 Task: Select Convenience. Add to cart, from FastMarket for 4213 Cooks Mine Road, Ruidoso, New Mexico 88345, Cell Number 505-671-5177, following items : Lays Sour Cream and Onion Regular_x000D_
 - 2, Doritos Spicy Nacho_x000D_
 - 3, PayDay King Size_x000D_
 - 1, Oreo Mini_x000D_
 - 1, Grandmas Chunky Chocolate Chip Cookie_x000D_
 - 1
Action: Mouse moved to (231, 103)
Screenshot: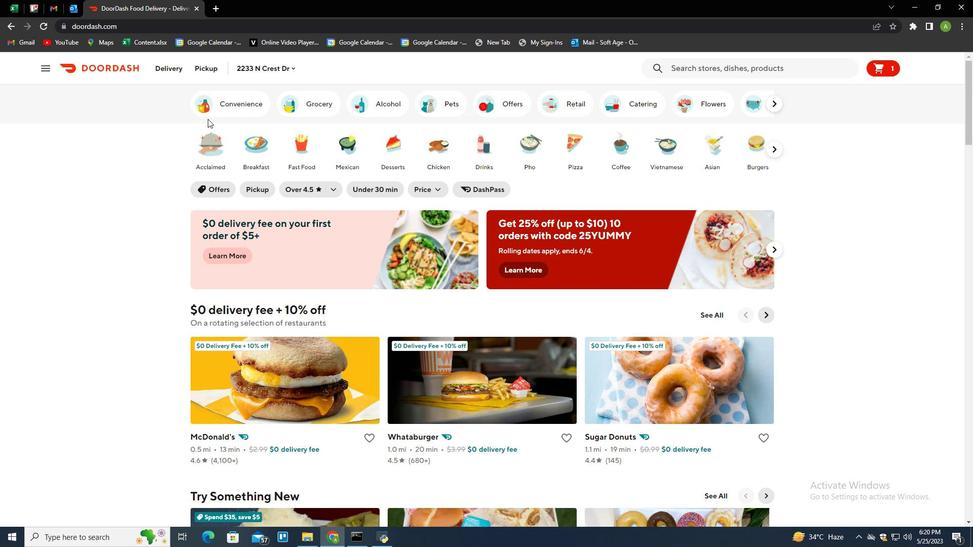 
Action: Mouse pressed left at (231, 103)
Screenshot: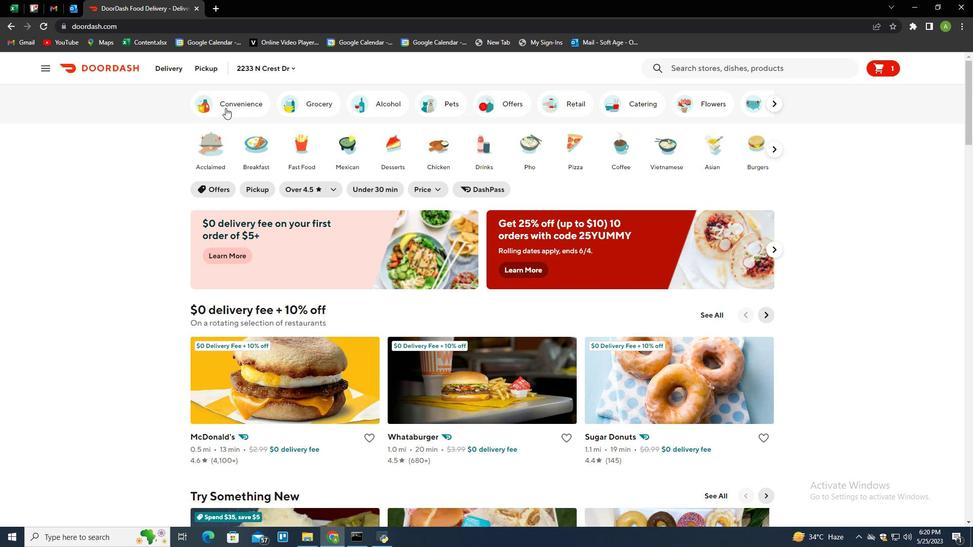 
Action: Mouse moved to (634, 454)
Screenshot: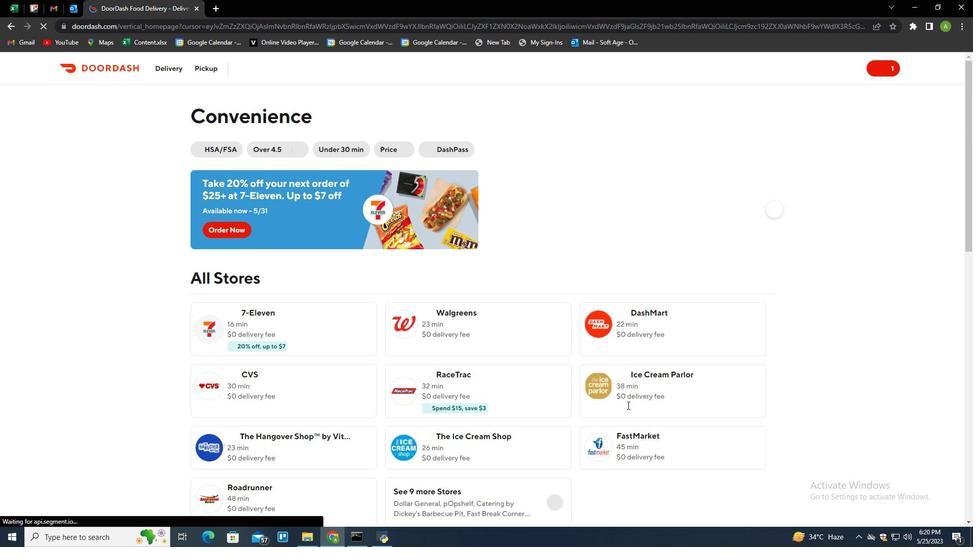 
Action: Mouse pressed left at (634, 454)
Screenshot: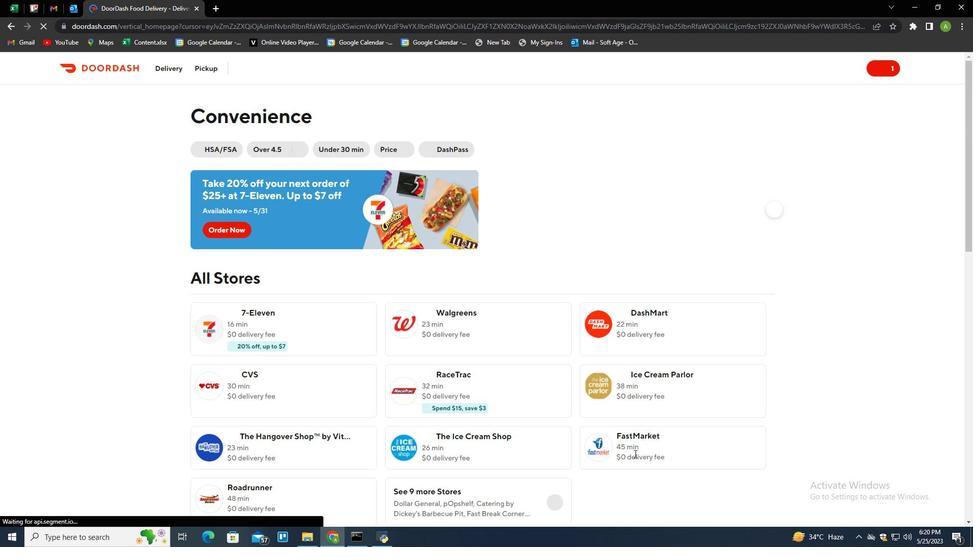 
Action: Mouse moved to (213, 61)
Screenshot: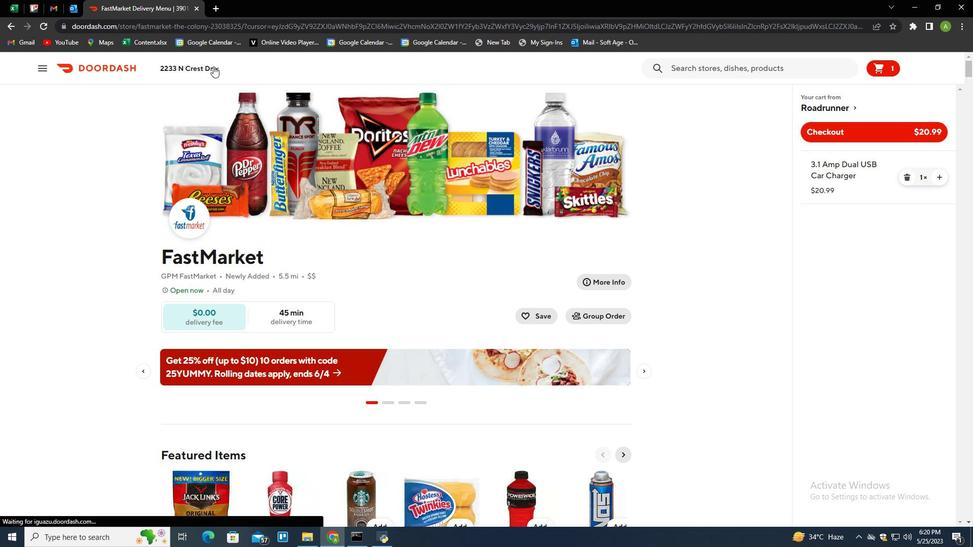 
Action: Mouse pressed left at (213, 61)
Screenshot: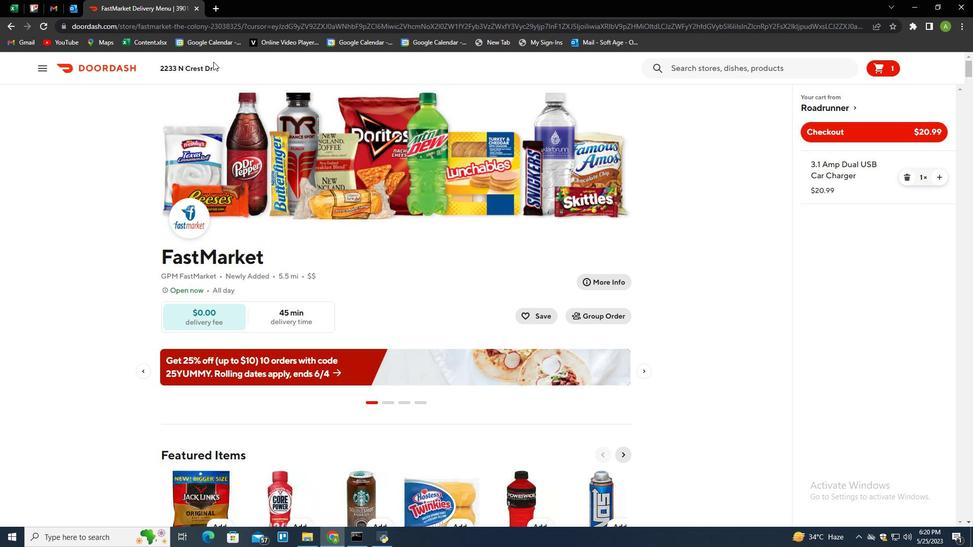 
Action: Mouse moved to (904, 173)
Screenshot: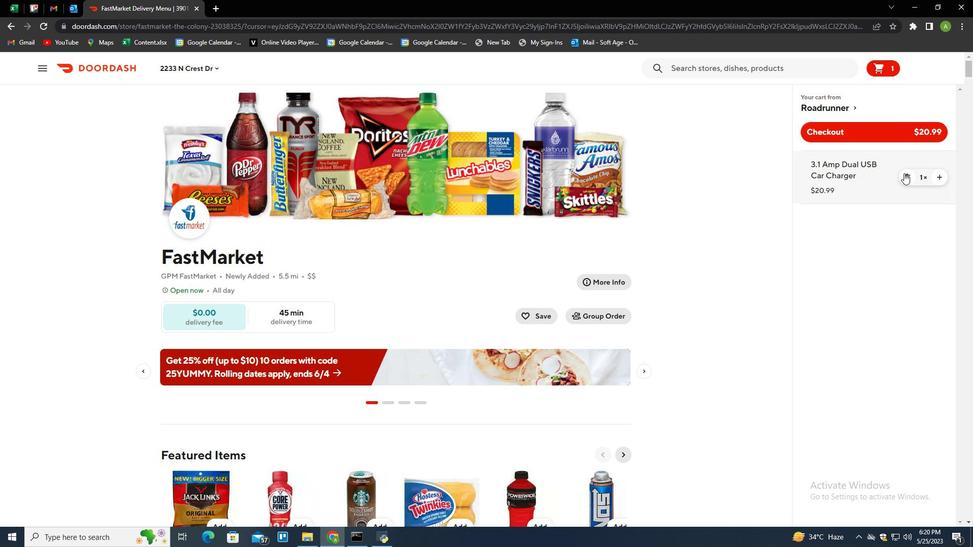 
Action: Mouse pressed left at (904, 173)
Screenshot: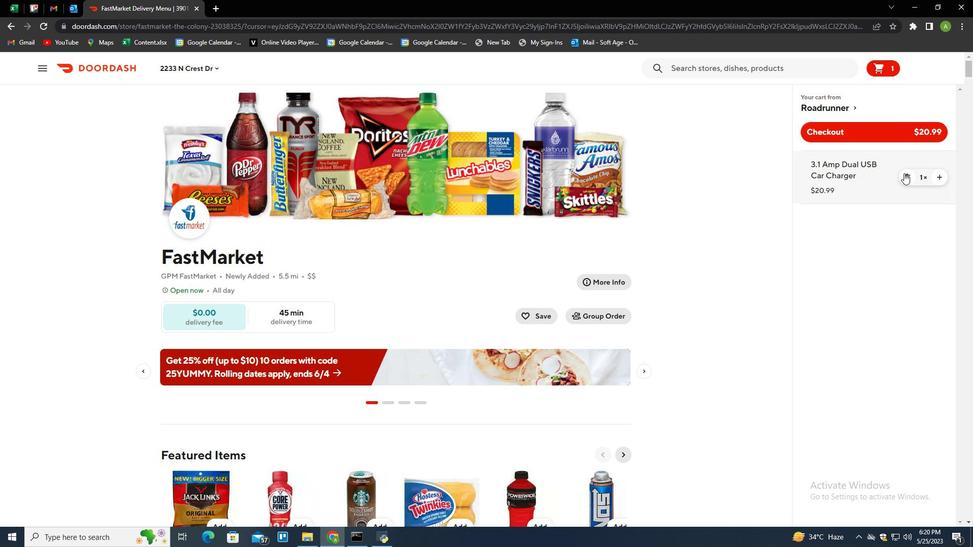 
Action: Mouse moved to (213, 67)
Screenshot: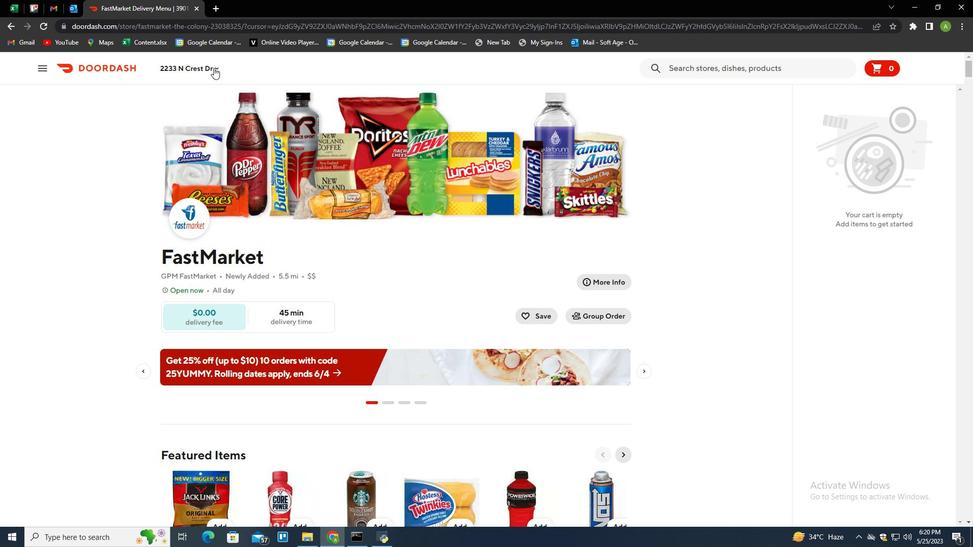 
Action: Mouse pressed left at (213, 67)
Screenshot: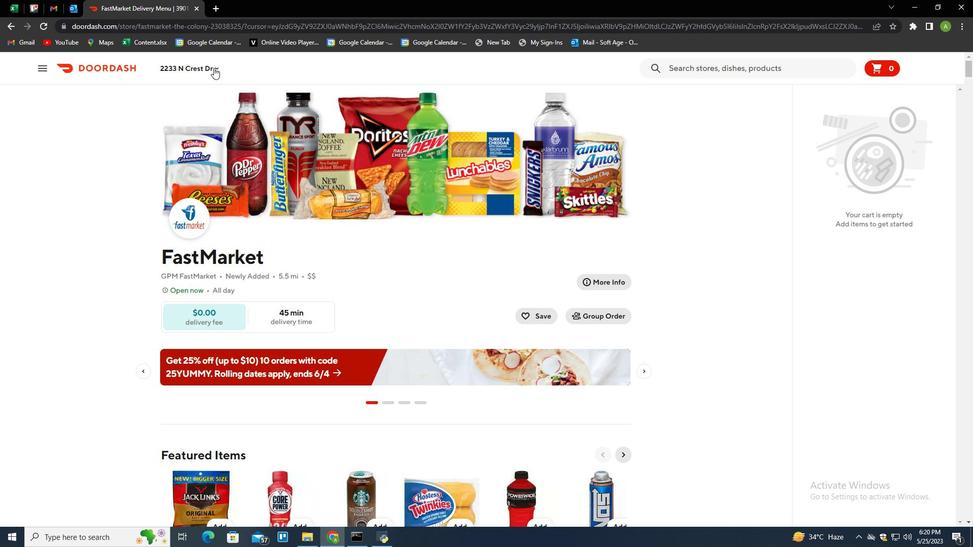 
Action: Mouse moved to (196, 112)
Screenshot: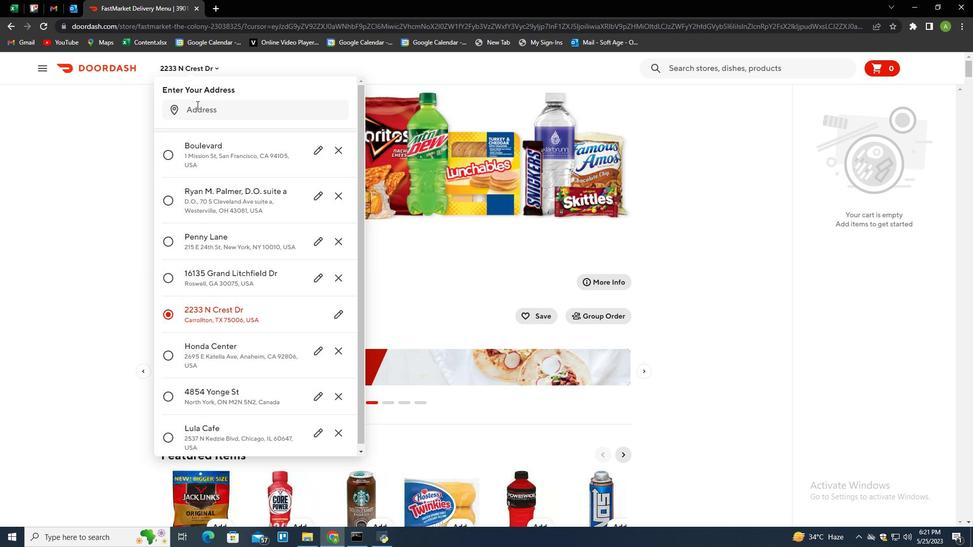 
Action: Mouse pressed left at (196, 112)
Screenshot: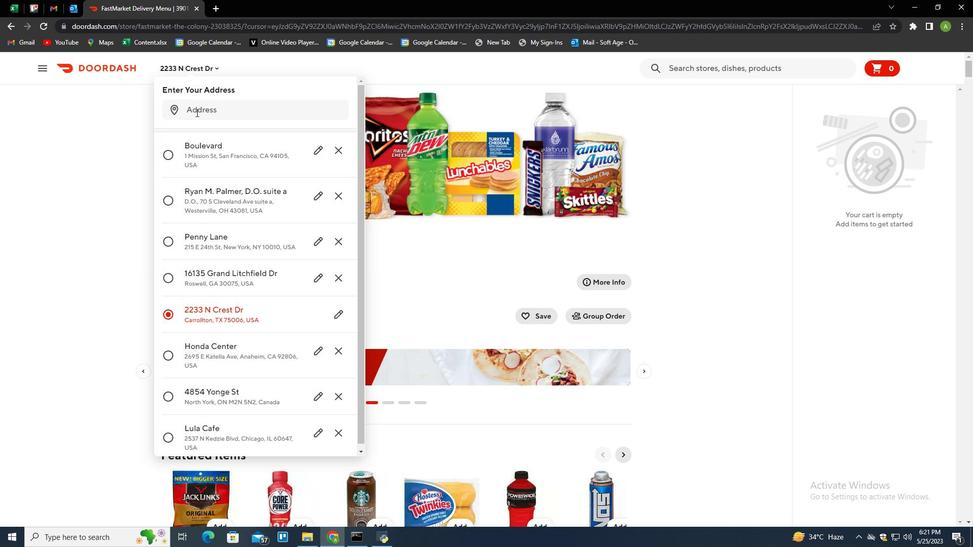 
Action: Key pressed 4213<Key.space>cooks<Key.space>mine<Key.space>road,<Key.space>ruidoso,<Key.space>new<Key.space>mexico<Key.space>88344<Key.backspace>5<Key.enter>
Screenshot: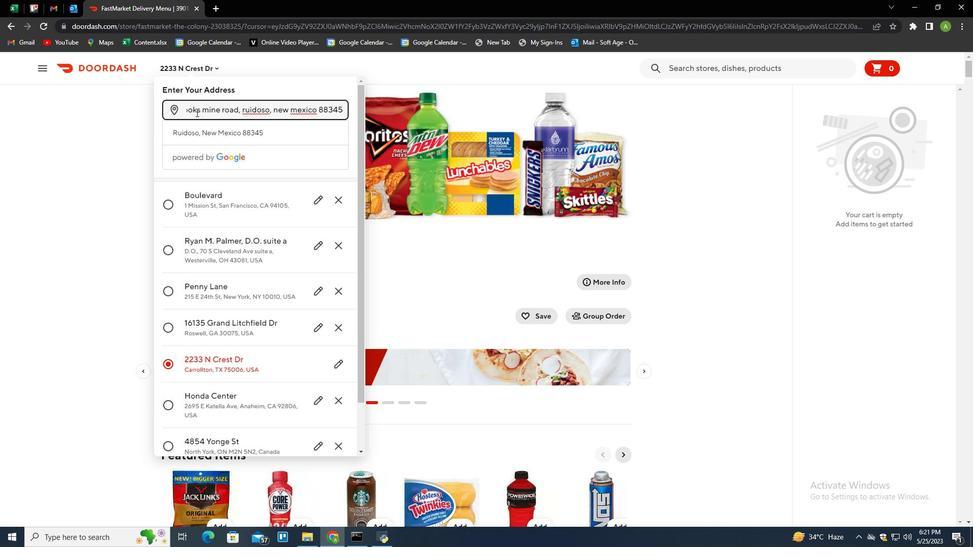 
Action: Mouse moved to (289, 391)
Screenshot: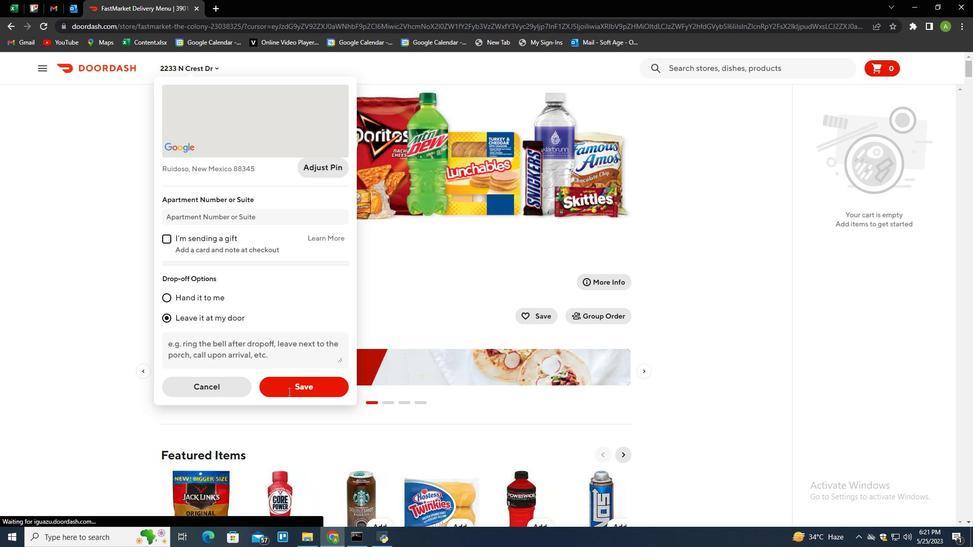 
Action: Mouse pressed left at (289, 391)
Screenshot: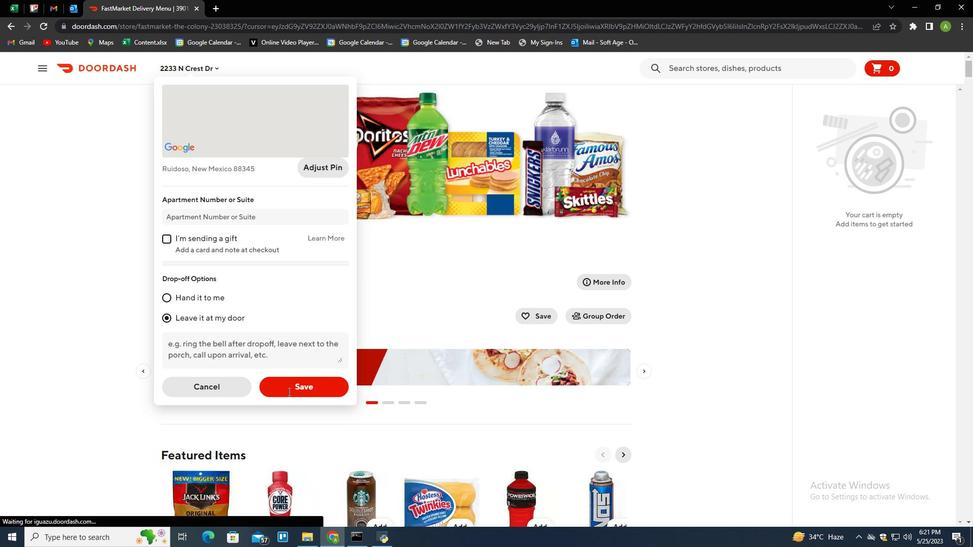 
Action: Mouse moved to (358, 212)
Screenshot: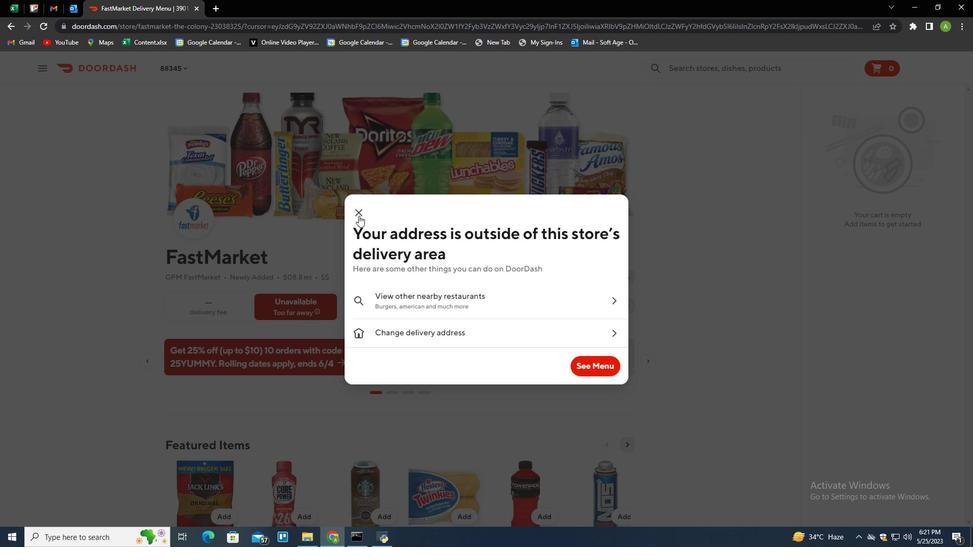 
Action: Mouse pressed left at (358, 212)
Screenshot: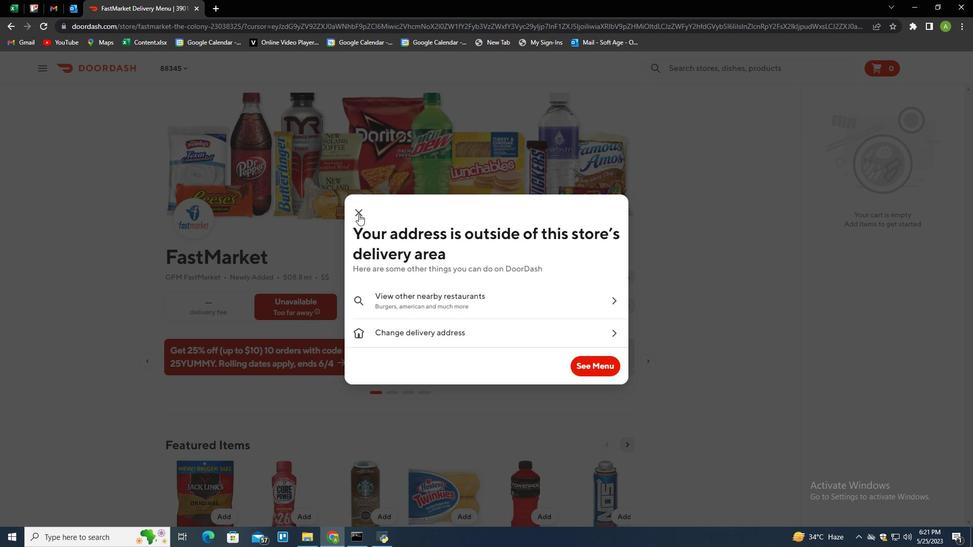 
Action: Mouse moved to (467, 310)
Screenshot: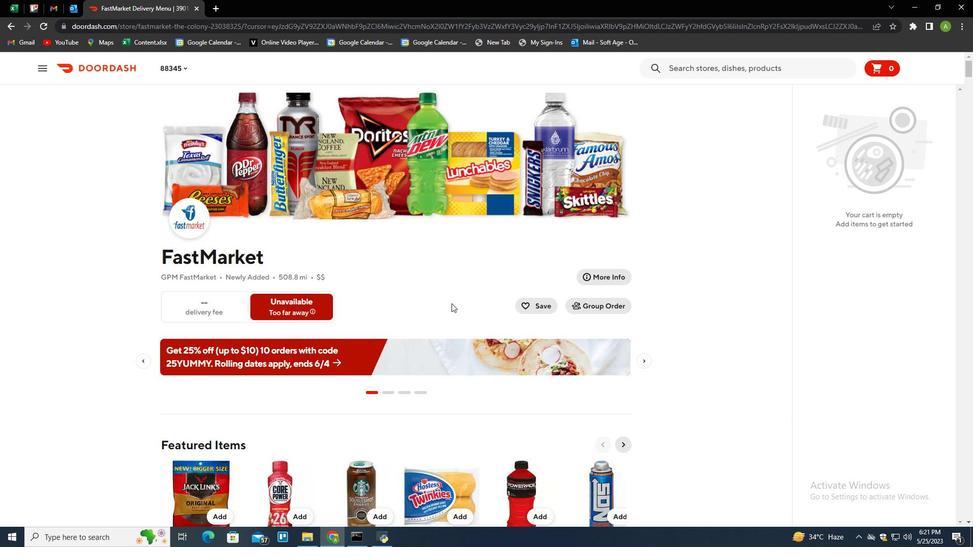 
Action: Mouse scrolled (467, 310) with delta (0, 0)
Screenshot: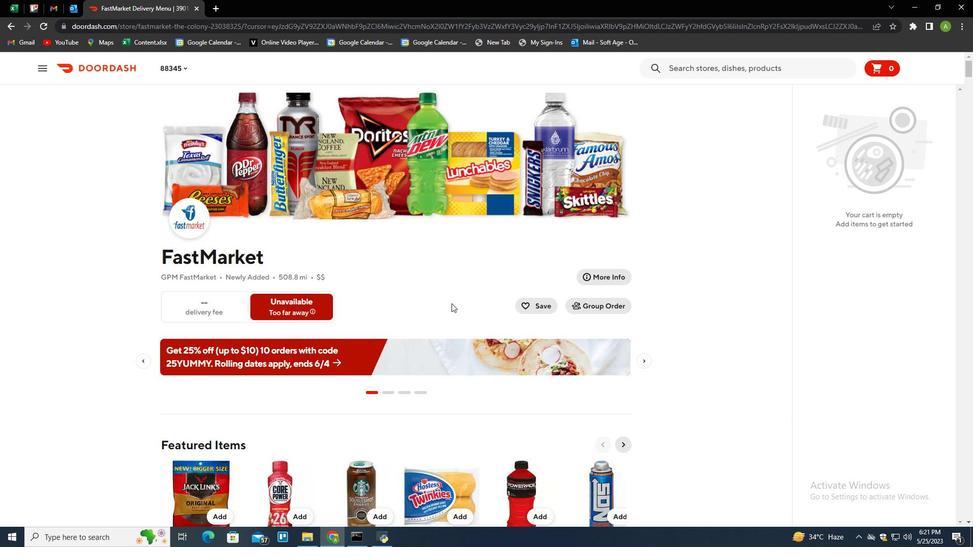 
Action: Mouse moved to (470, 317)
Screenshot: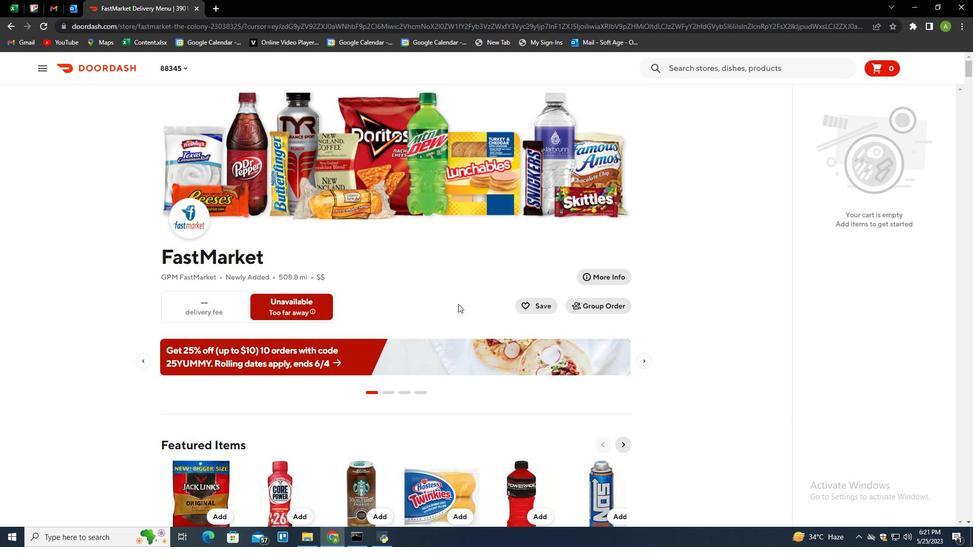 
Action: Mouse scrolled (470, 317) with delta (0, 0)
Screenshot: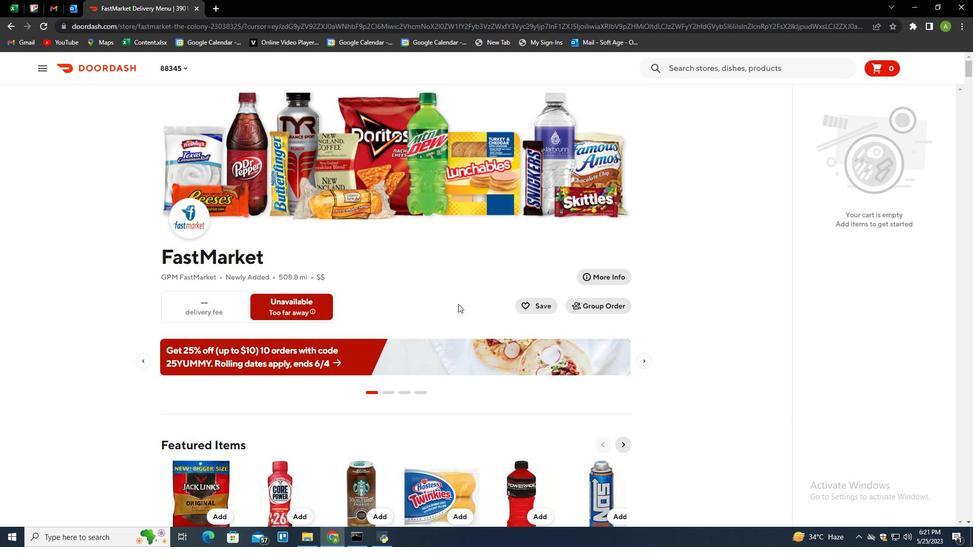 
Action: Mouse moved to (471, 318)
Screenshot: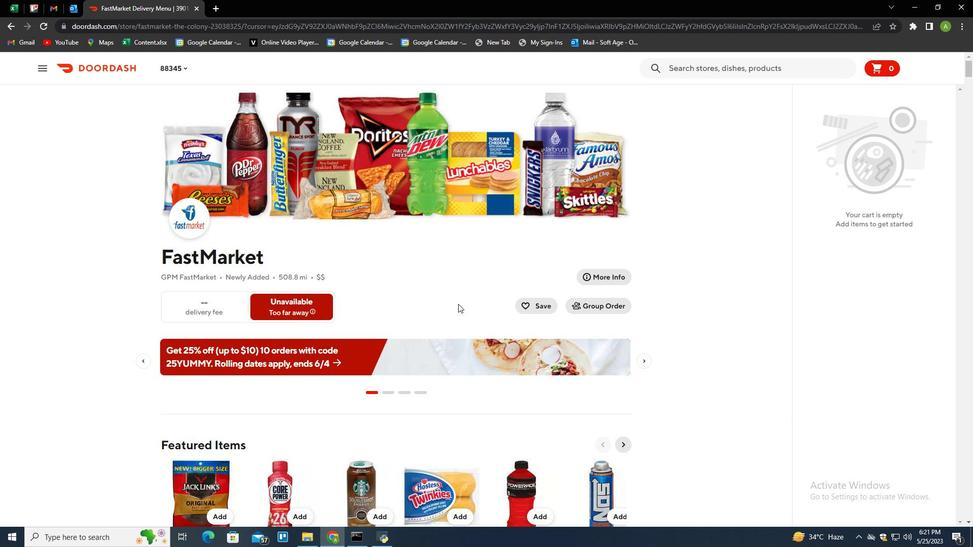 
Action: Mouse scrolled (470, 317) with delta (0, 0)
Screenshot: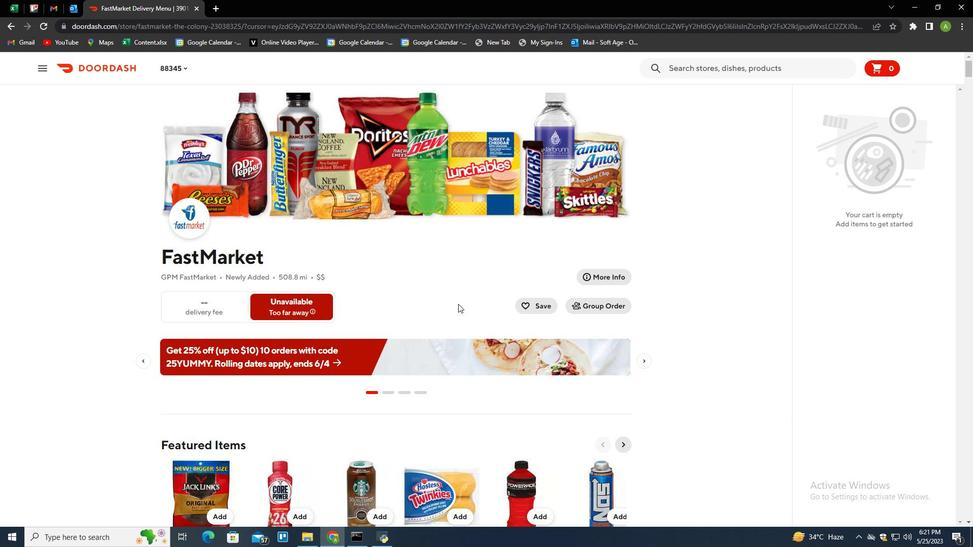 
Action: Mouse moved to (472, 321)
Screenshot: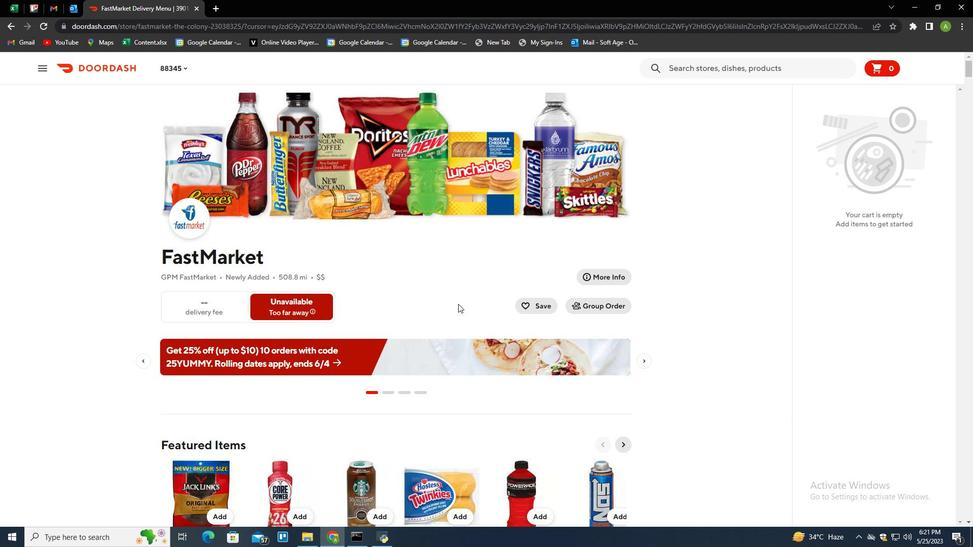 
Action: Mouse scrolled (471, 318) with delta (0, 0)
Screenshot: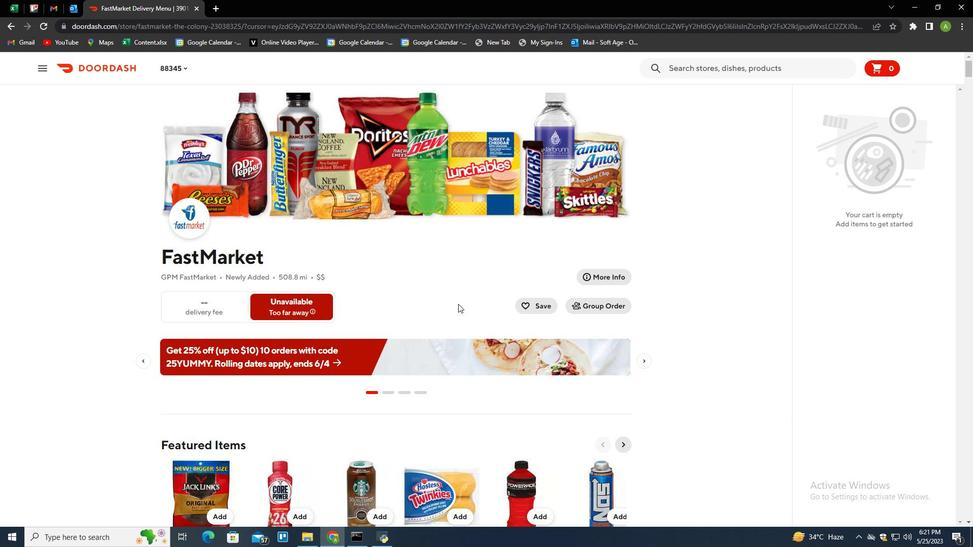 
Action: Mouse moved to (472, 322)
Screenshot: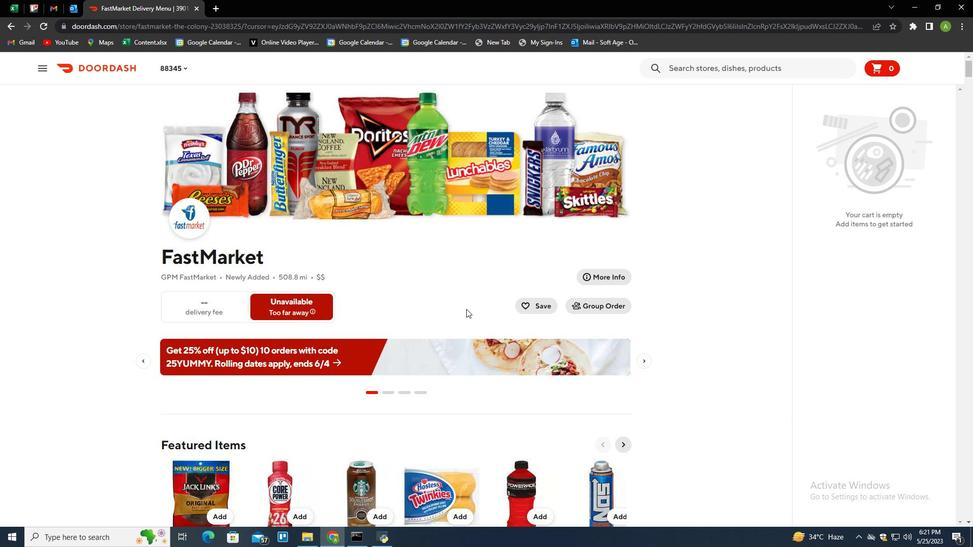 
Action: Mouse scrolled (472, 322) with delta (0, 0)
Screenshot: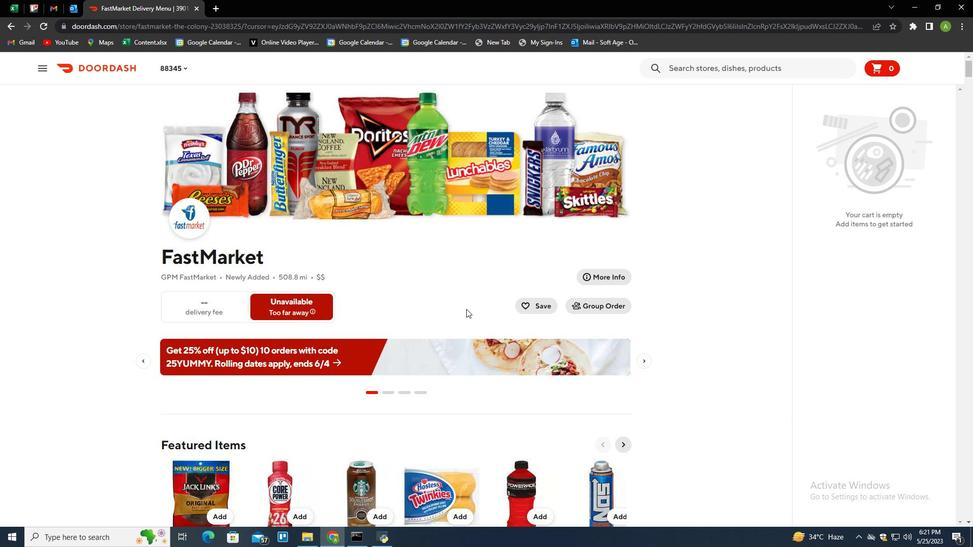 
Action: Mouse moved to (525, 484)
Screenshot: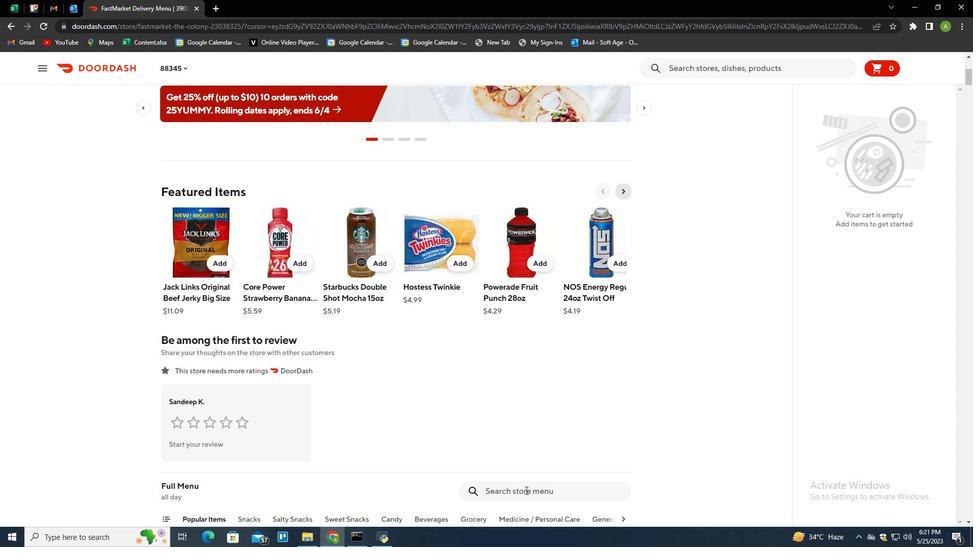 
Action: Mouse pressed left at (525, 484)
Screenshot: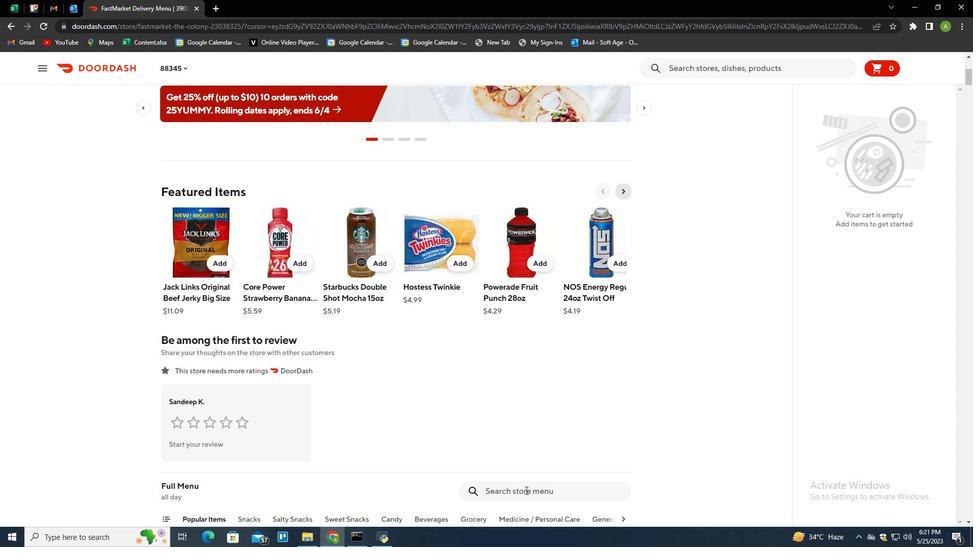 
Action: Mouse moved to (525, 484)
Screenshot: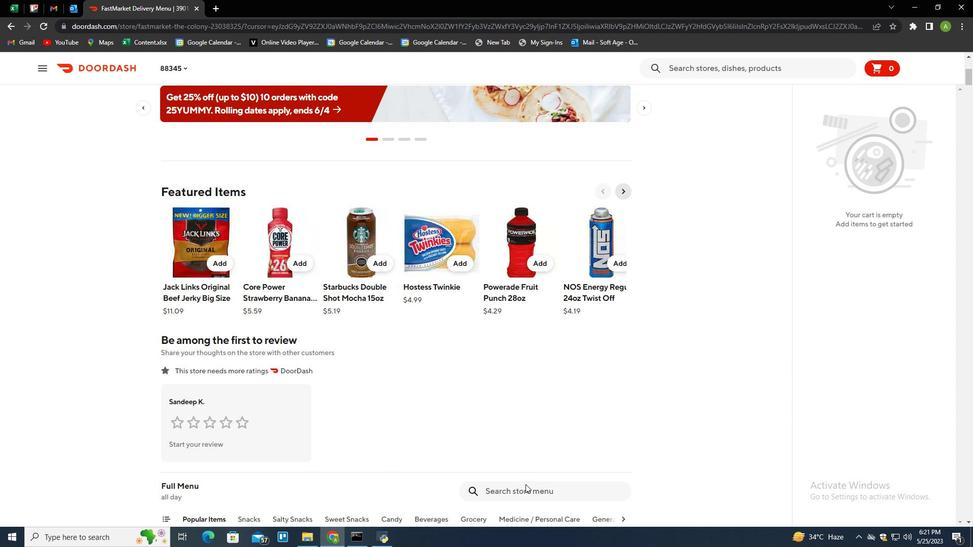 
Action: Key pressed lays<Key.space>sour<Key.space>cre
Screenshot: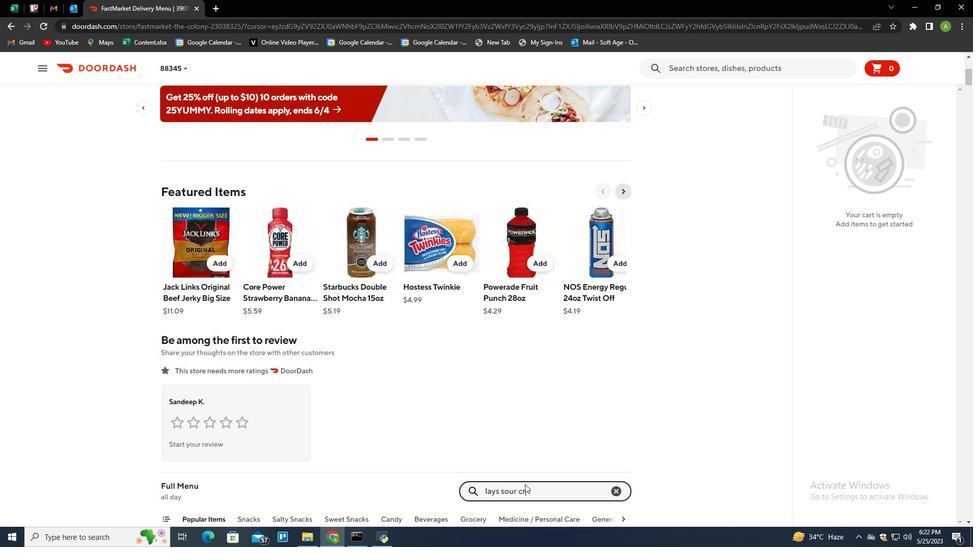 
Action: Mouse moved to (551, 466)
Screenshot: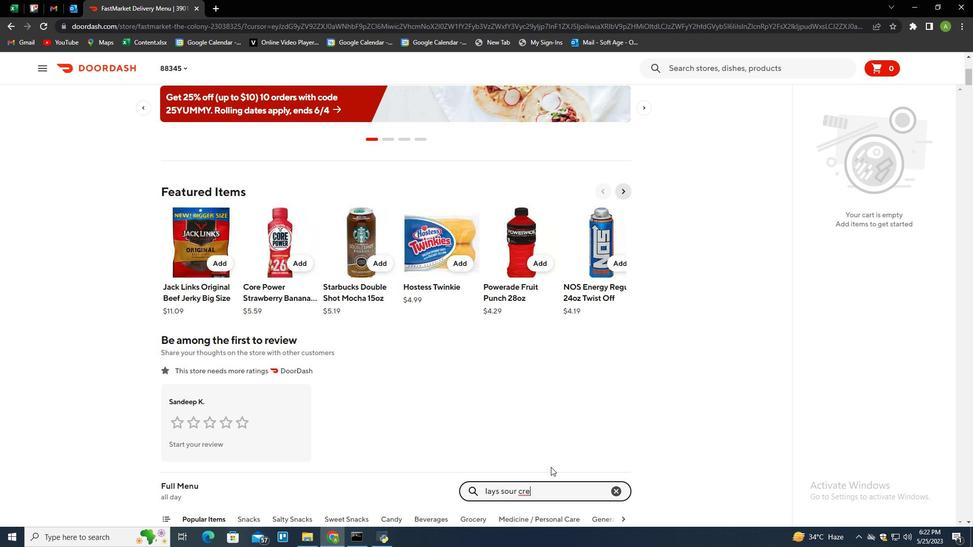 
Action: Key pressed am<Key.space>and<Key.space>onion<Key.space>regular<Key.enter>
Screenshot: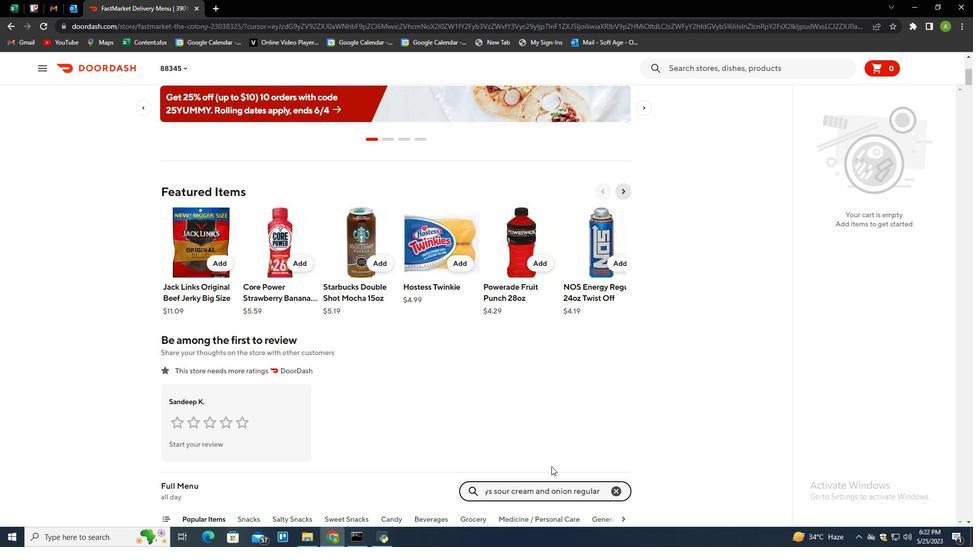 
Action: Mouse moved to (359, 276)
Screenshot: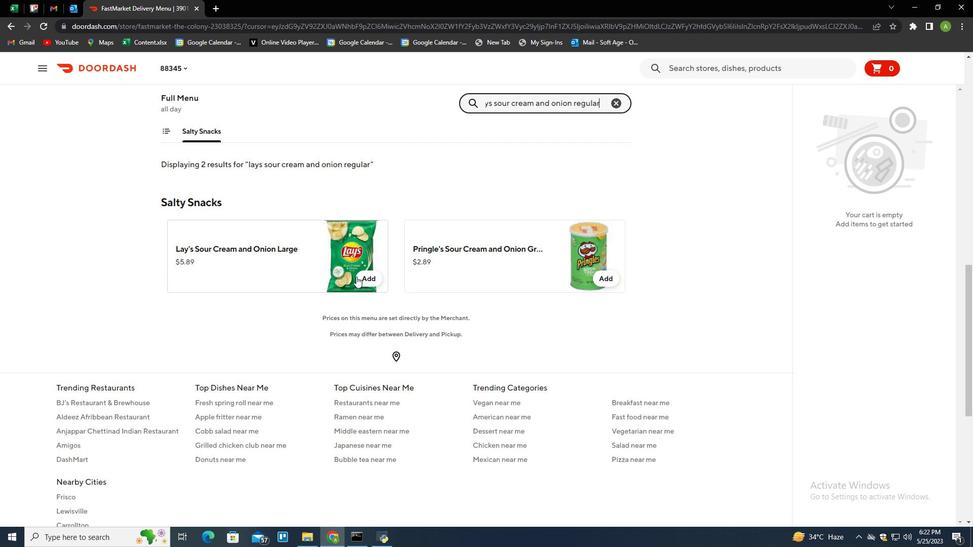 
Action: Mouse pressed left at (359, 276)
Screenshot: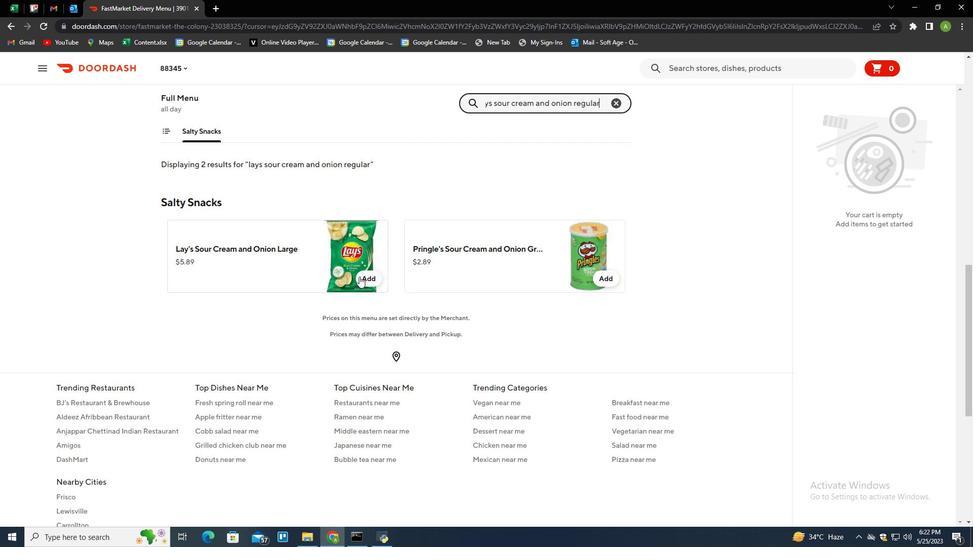 
Action: Mouse moved to (936, 178)
Screenshot: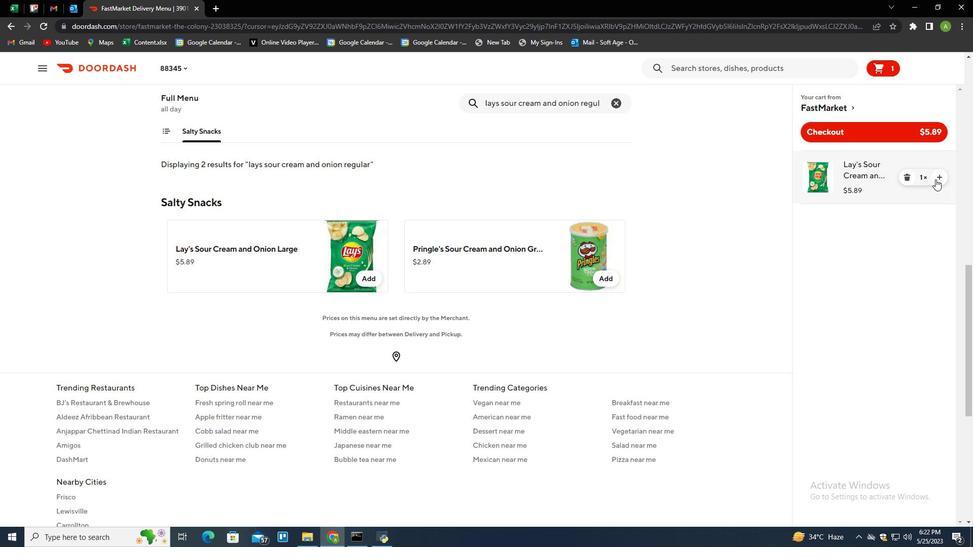 
Action: Mouse pressed left at (936, 178)
Screenshot: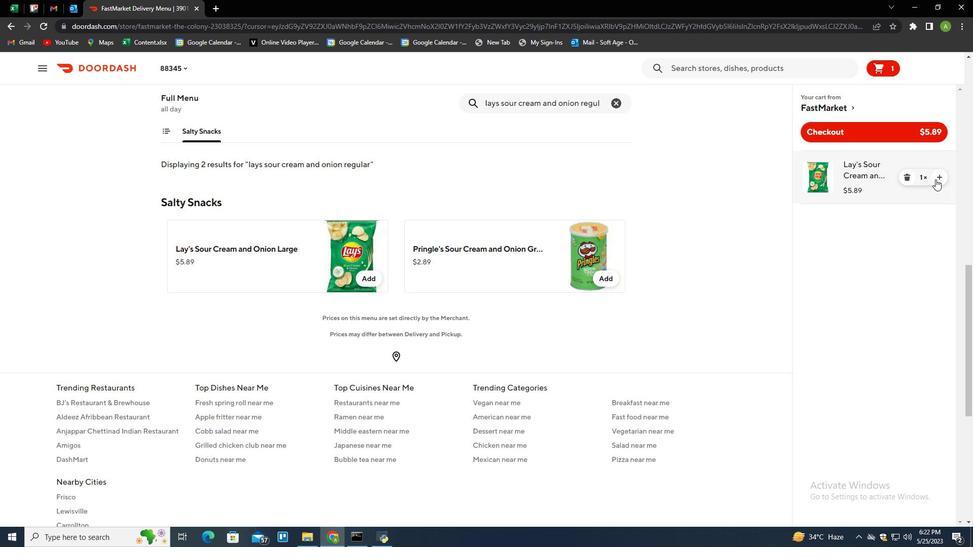 
Action: Mouse moved to (616, 99)
Screenshot: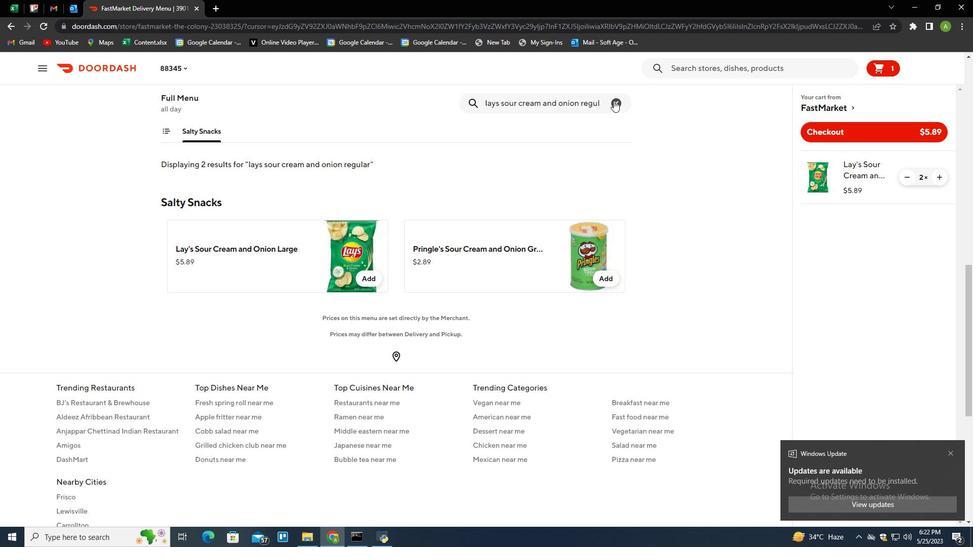 
Action: Mouse pressed left at (615, 99)
Screenshot: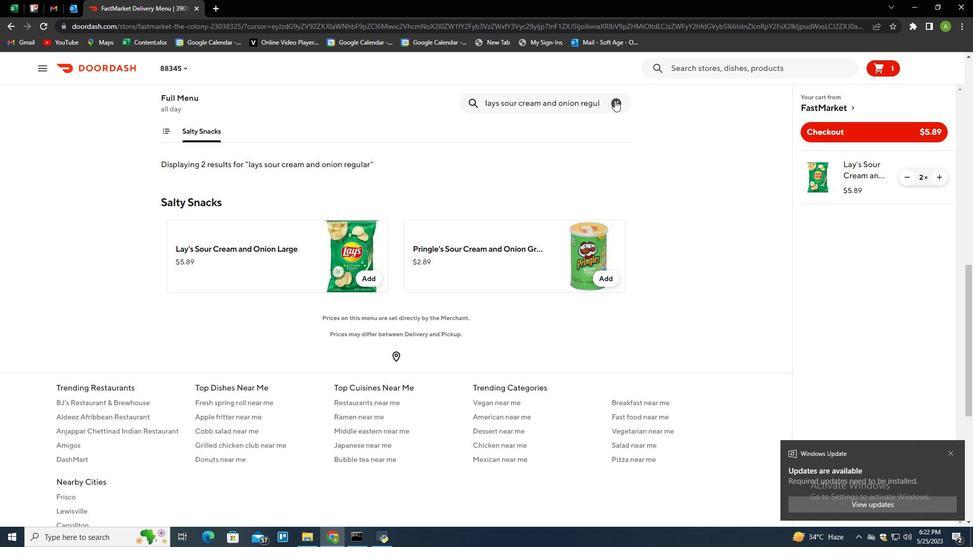 
Action: Mouse moved to (507, 113)
Screenshot: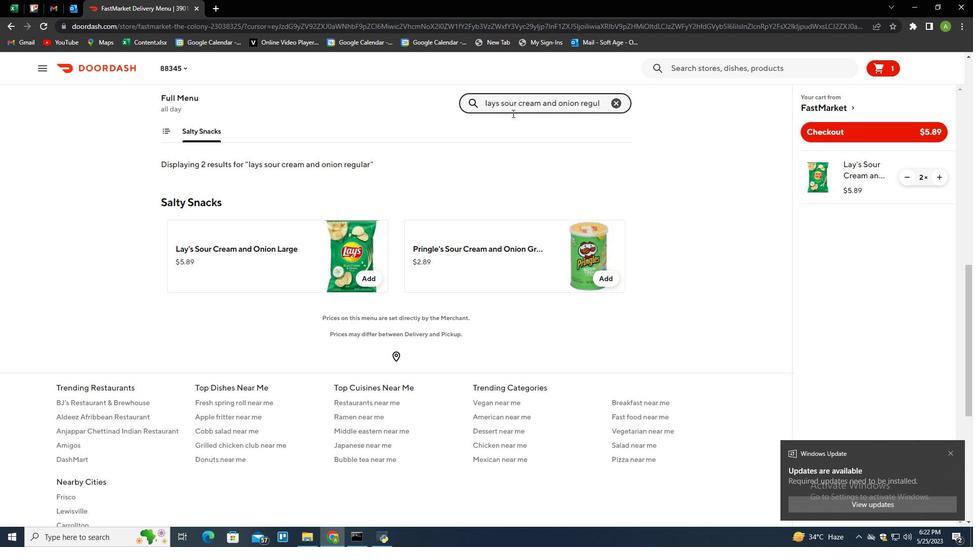 
Action: Key pressed doritos<Key.space>spicy<Key.space>naco<Key.backspace>ho<Key.enter>
Screenshot: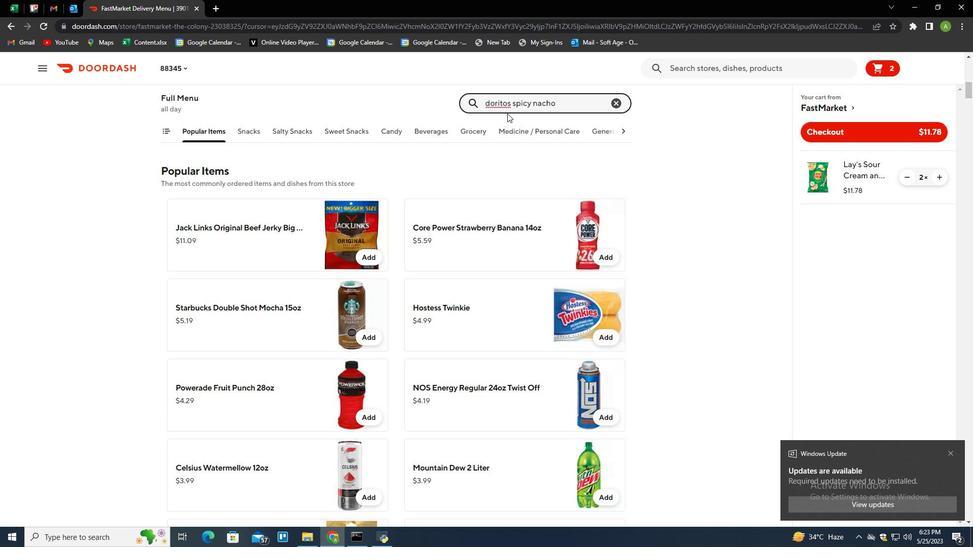 
Action: Mouse moved to (366, 274)
Screenshot: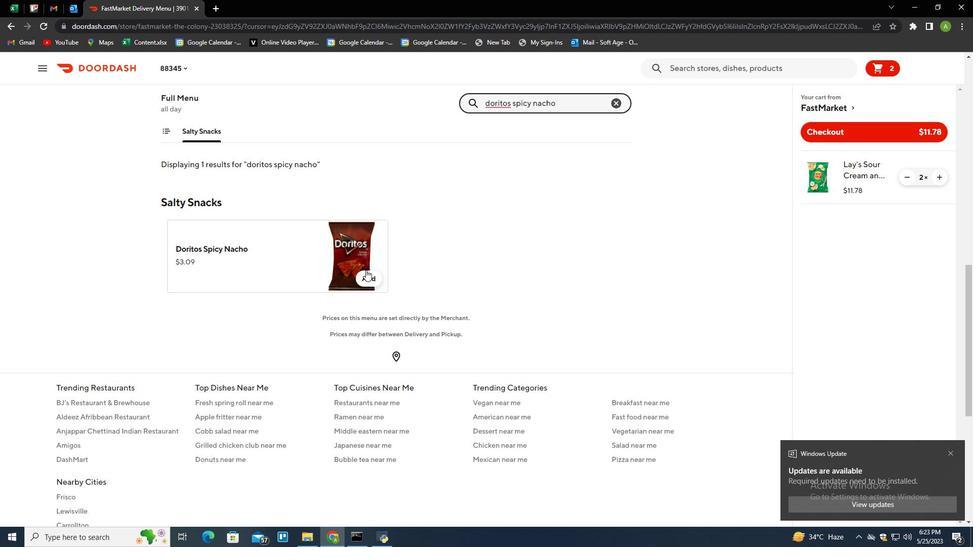 
Action: Mouse pressed left at (366, 274)
Screenshot: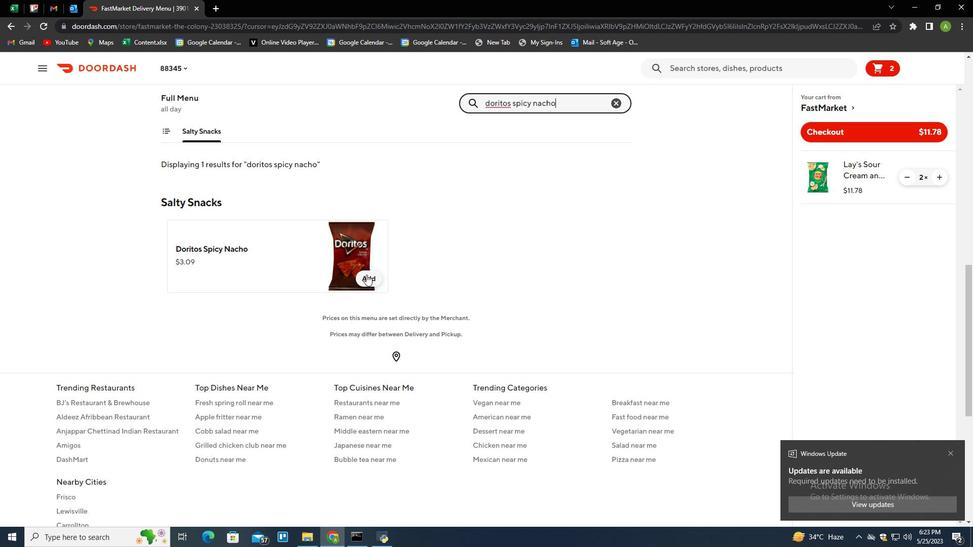 
Action: Mouse moved to (939, 227)
Screenshot: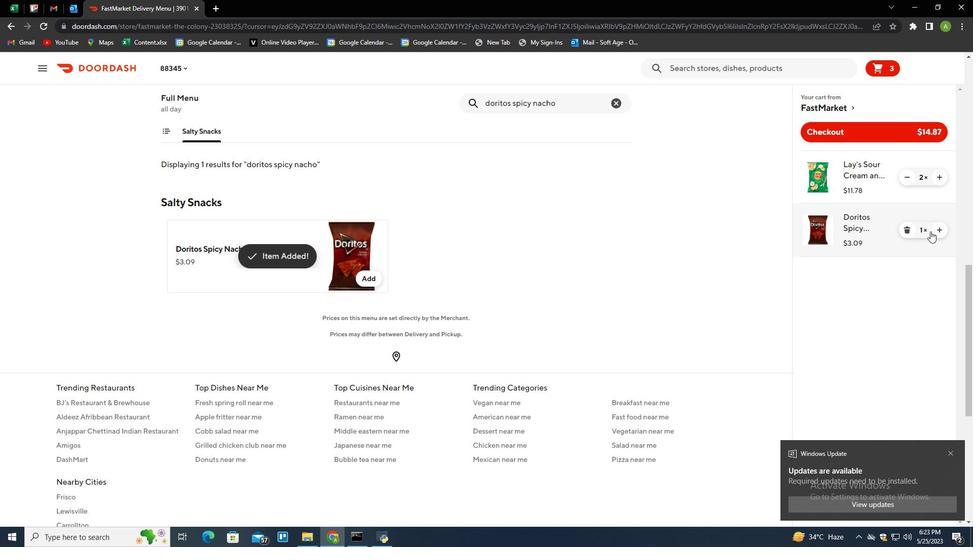 
Action: Mouse pressed left at (939, 227)
Screenshot: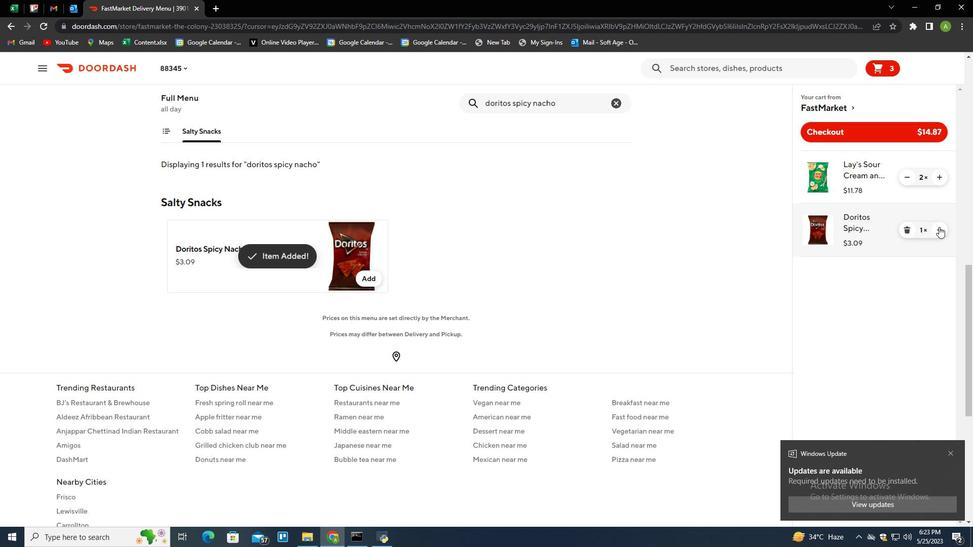 
Action: Mouse moved to (939, 226)
Screenshot: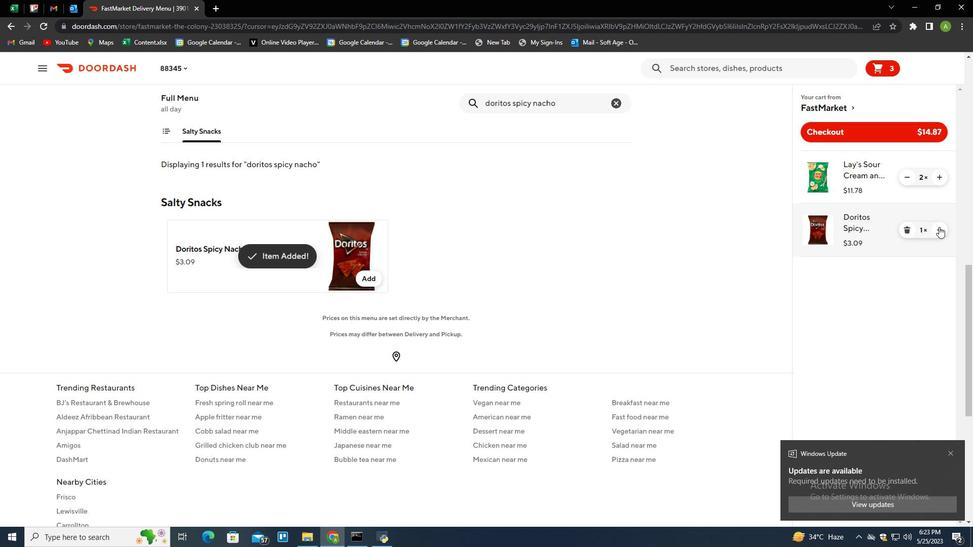 
Action: Mouse pressed left at (939, 226)
Screenshot: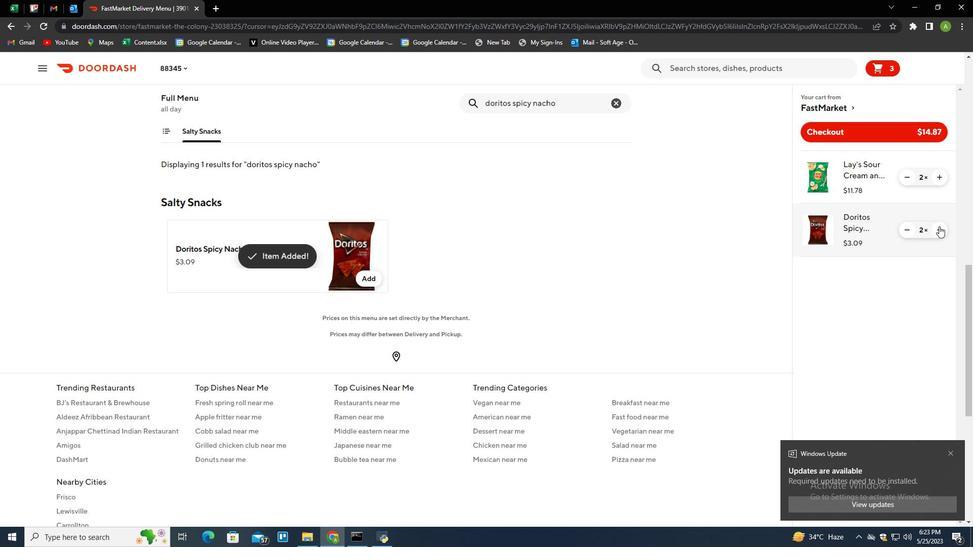 
Action: Mouse moved to (615, 104)
Screenshot: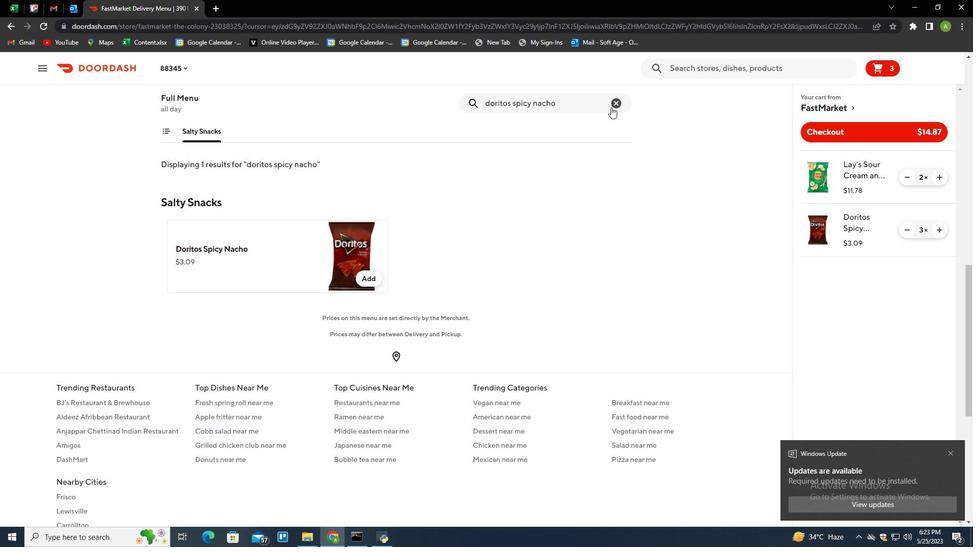 
Action: Mouse pressed left at (615, 104)
Screenshot: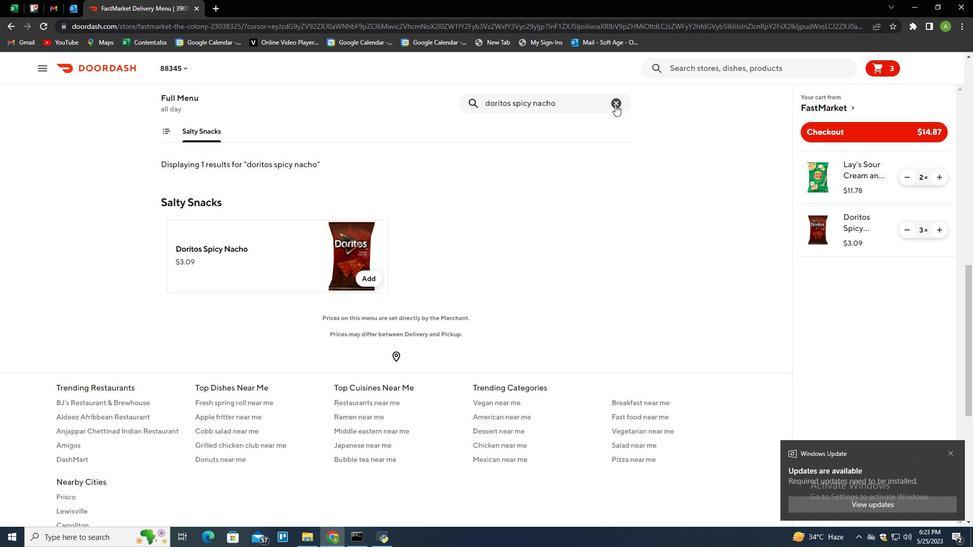 
Action: Mouse moved to (502, 158)
Screenshot: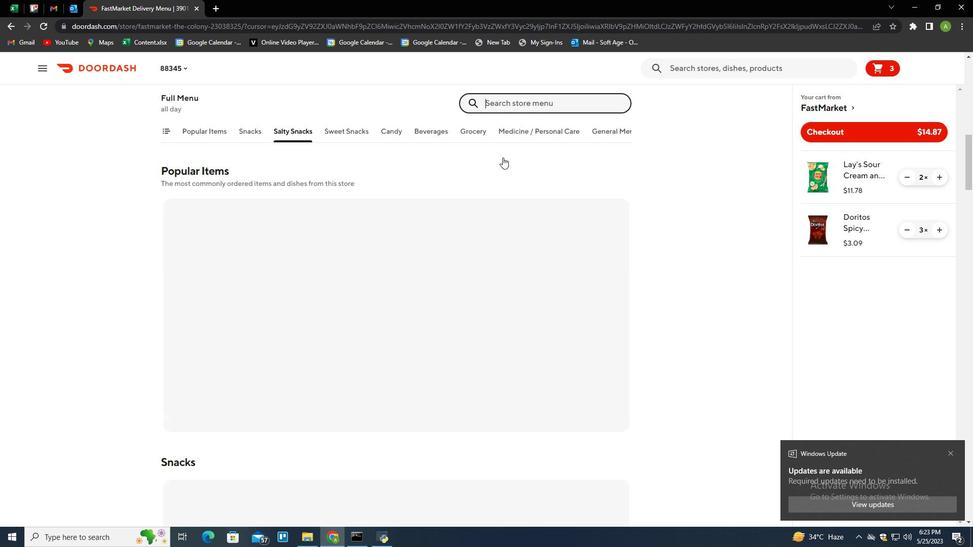
Action: Key pressed payday<Key.space>king<Key.space>size<Key.enter>
Screenshot: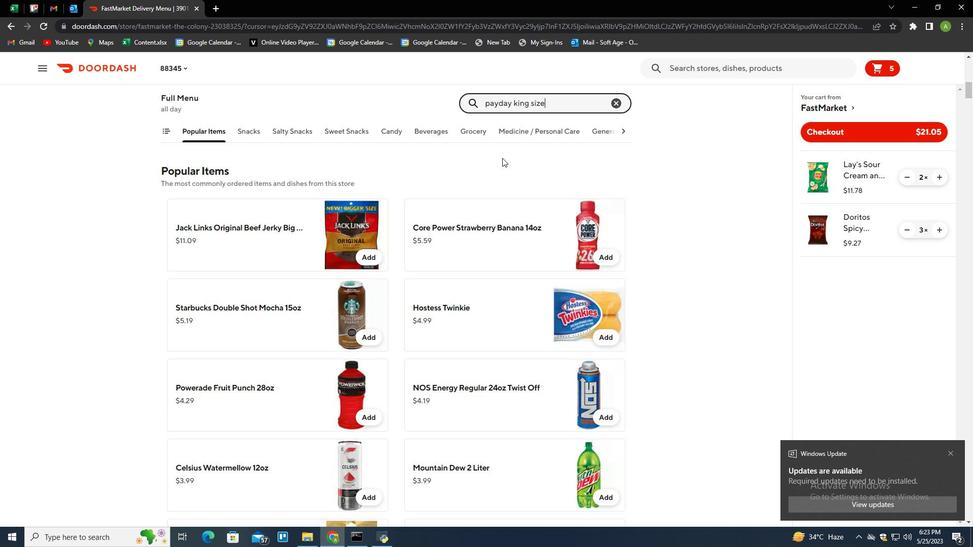 
Action: Mouse moved to (369, 274)
Screenshot: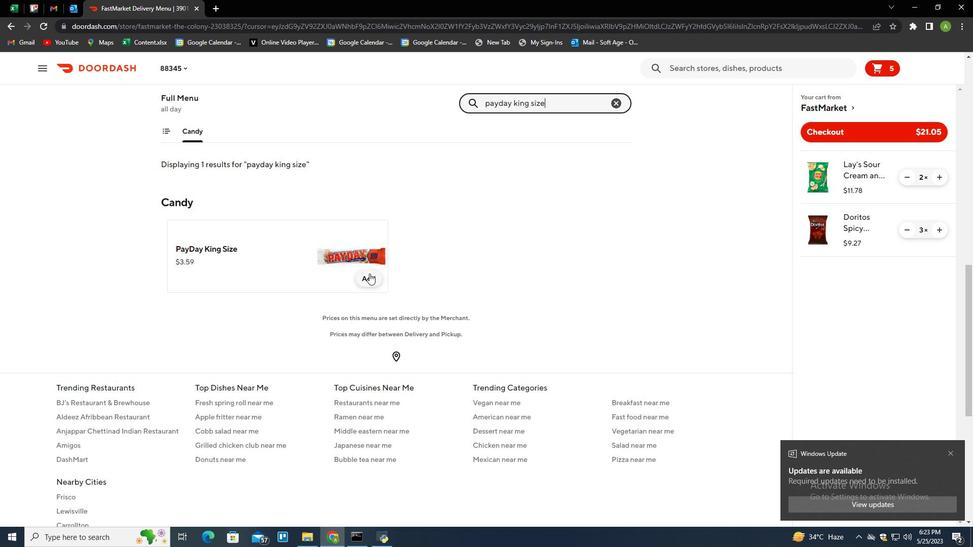 
Action: Mouse pressed left at (369, 274)
Screenshot: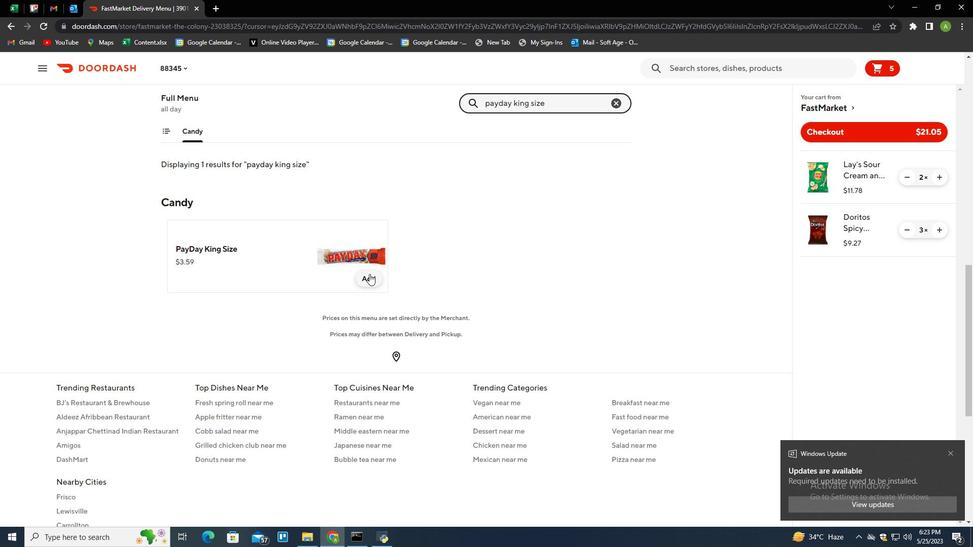 
Action: Mouse moved to (620, 102)
Screenshot: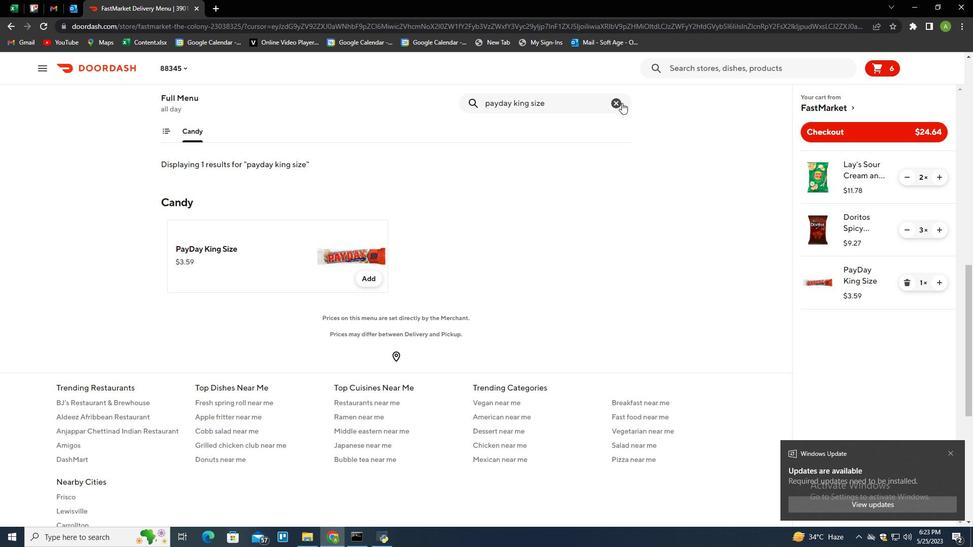 
Action: Mouse pressed left at (620, 102)
Screenshot: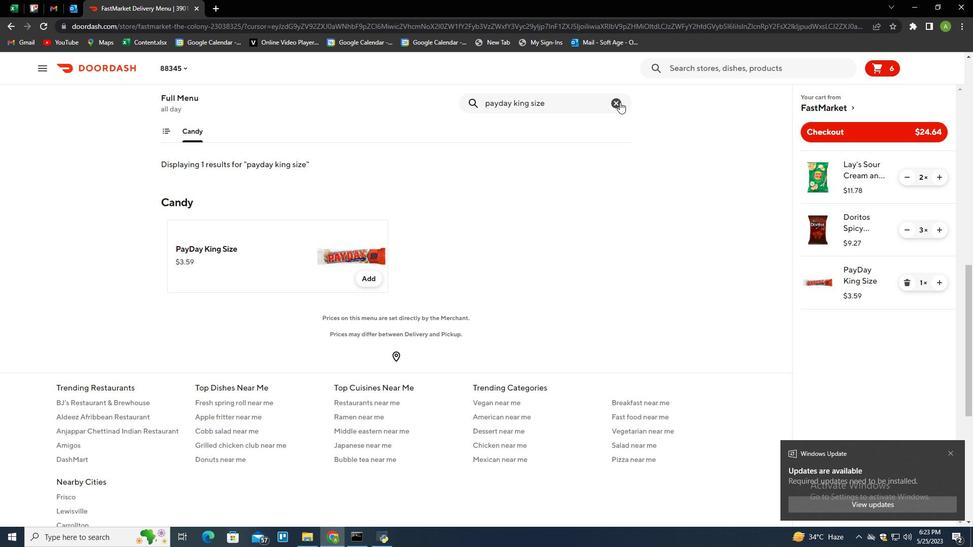 
Action: Mouse moved to (617, 102)
Screenshot: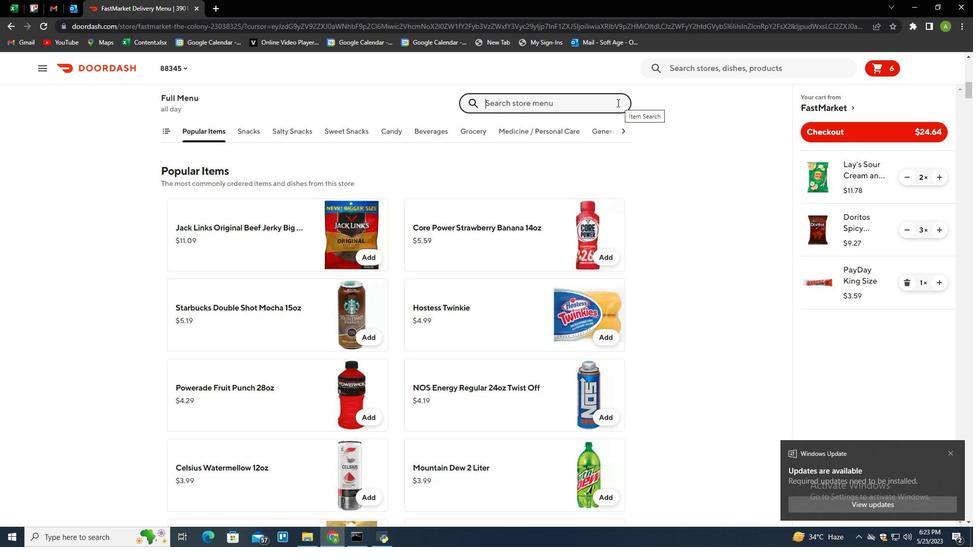 
Action: Key pressed oreo<Key.space>mini<Key.enter>
Screenshot: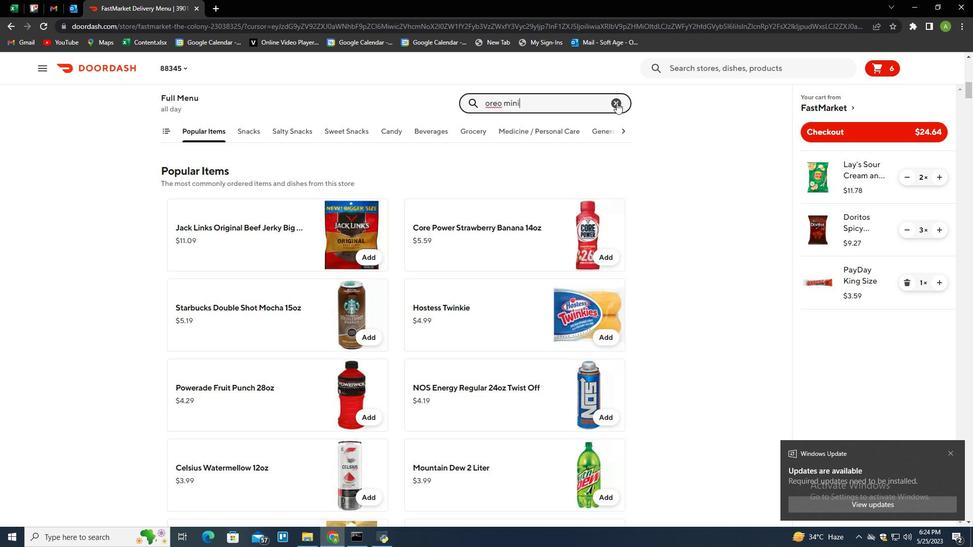 
Action: Mouse moved to (364, 273)
Screenshot: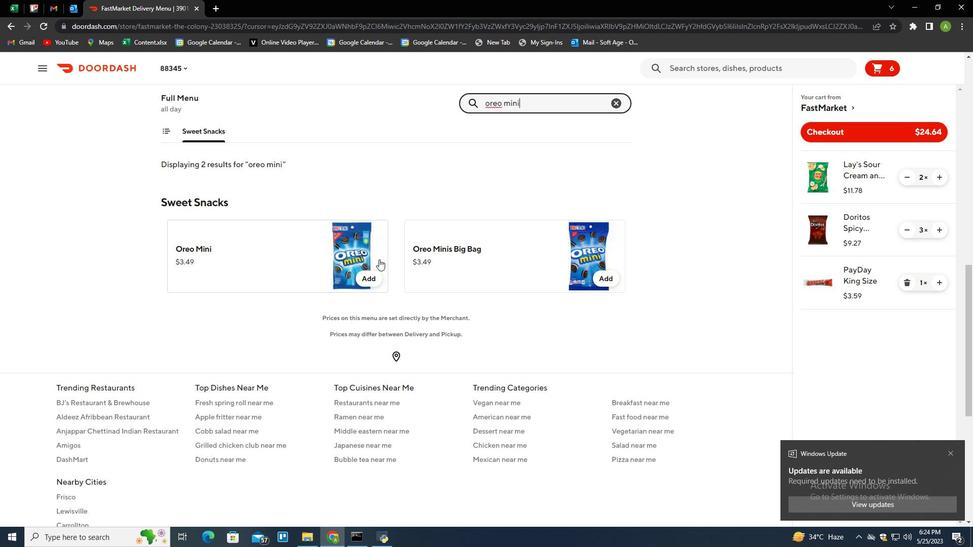 
Action: Mouse pressed left at (364, 273)
Screenshot: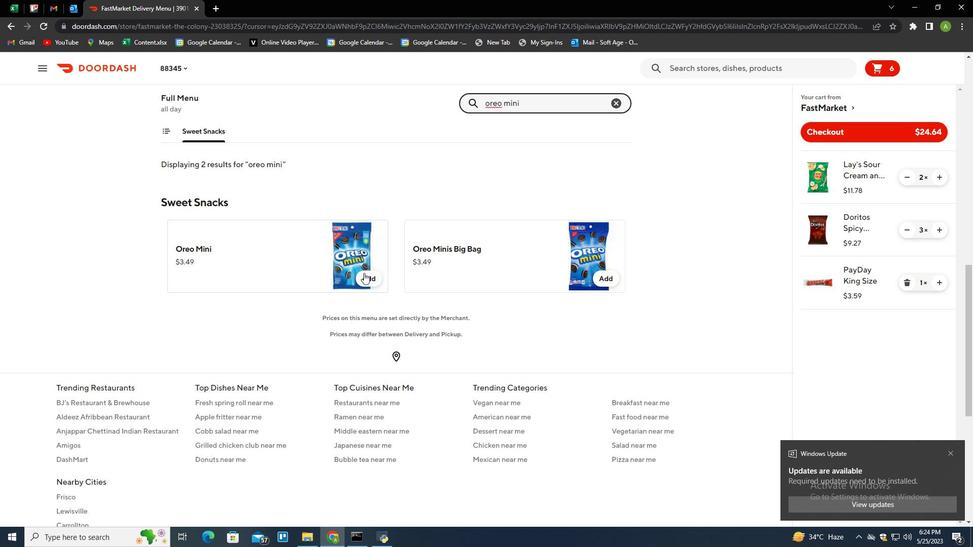 
Action: Mouse moved to (615, 106)
Screenshot: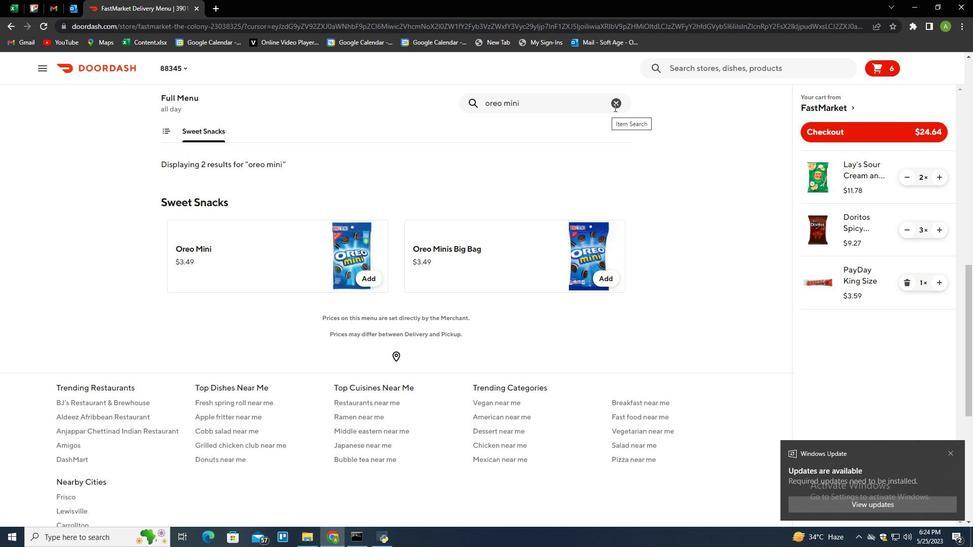 
Action: Mouse pressed left at (615, 106)
Screenshot: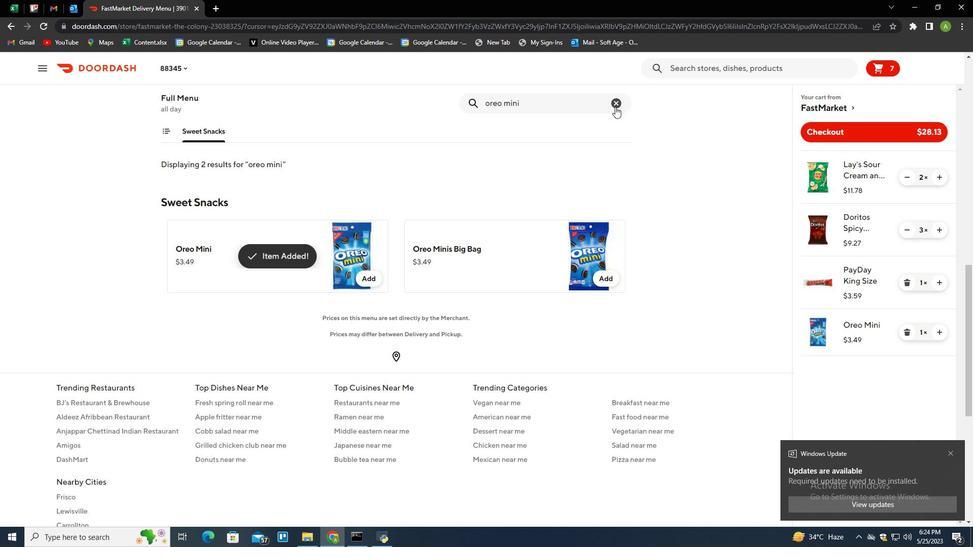 
Action: Key pressed grandmas<Key.space>chunky<Key.space>chocolate<Key.space>cookie<Key.enter>
Screenshot: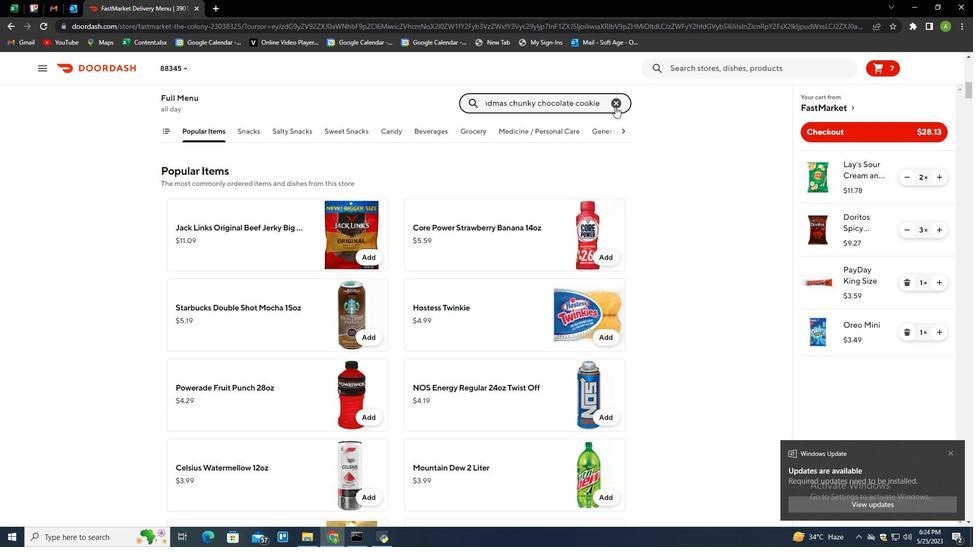 
Action: Mouse moved to (364, 279)
Screenshot: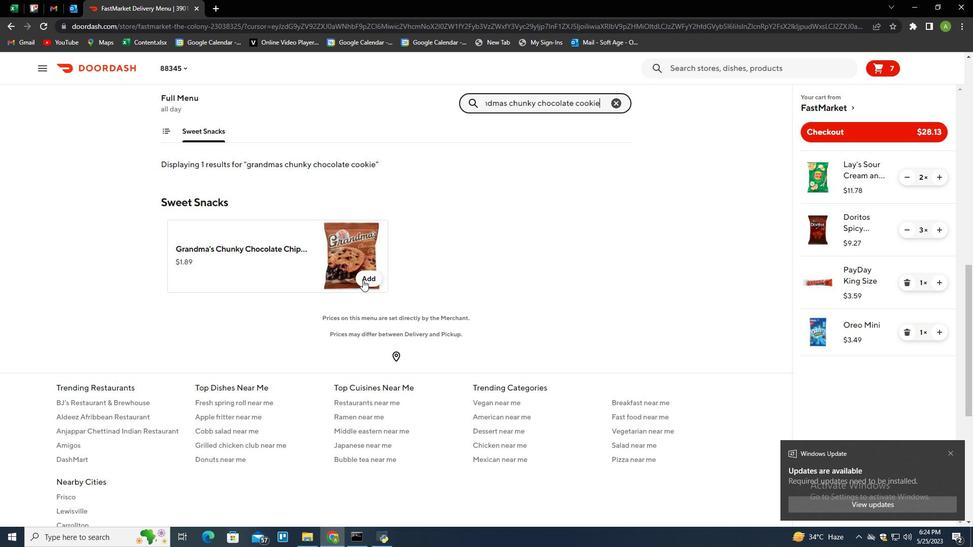 
Action: Mouse pressed left at (364, 279)
Screenshot: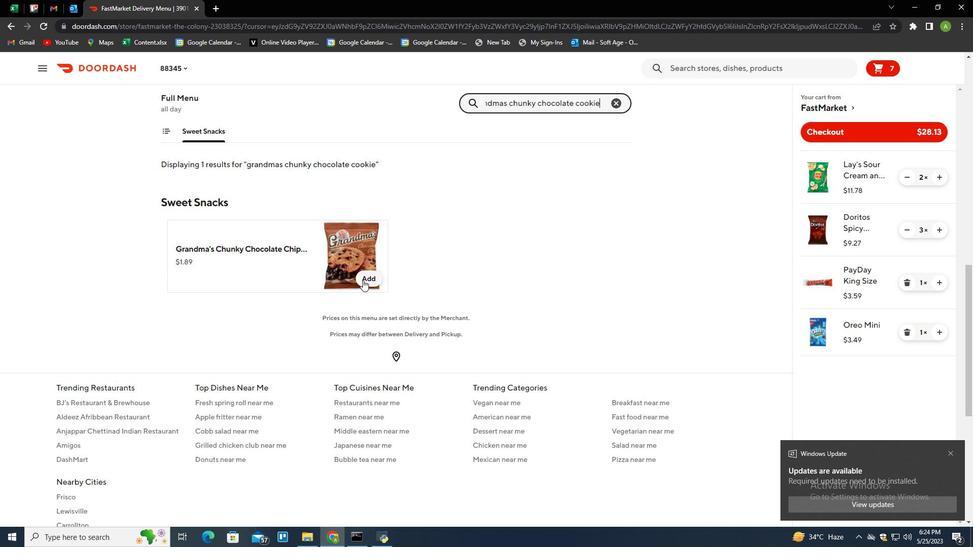 
Action: Mouse moved to (822, 131)
Screenshot: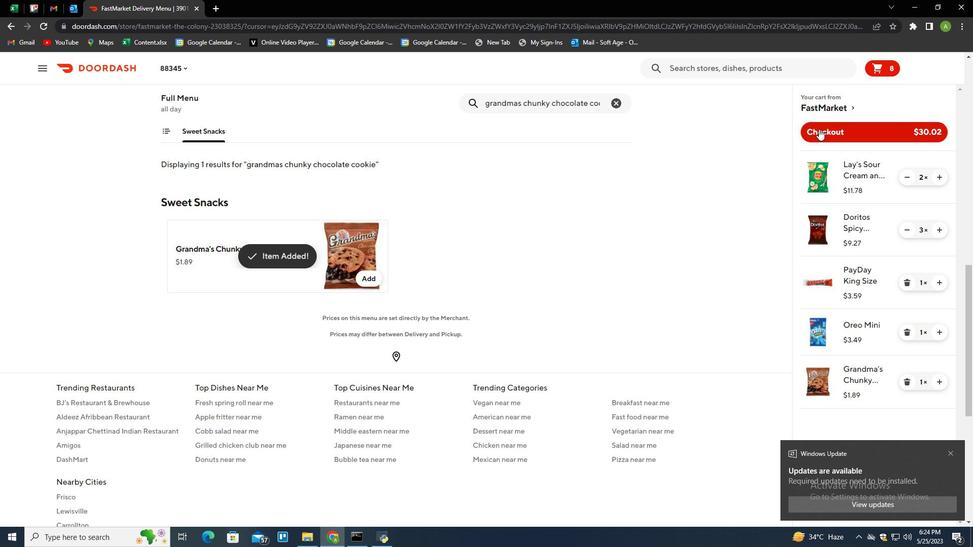 
Action: Mouse pressed left at (822, 131)
Screenshot: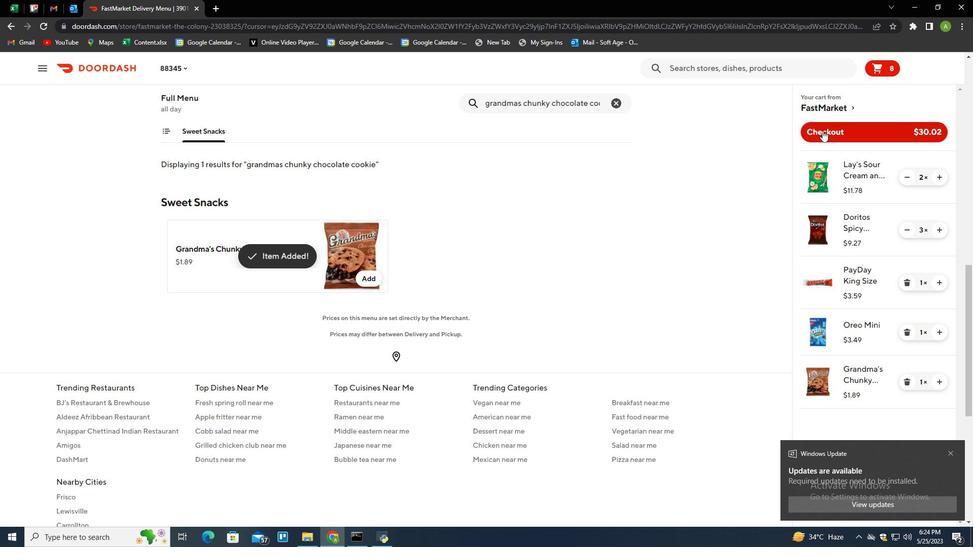
Action: Mouse moved to (634, 117)
Screenshot: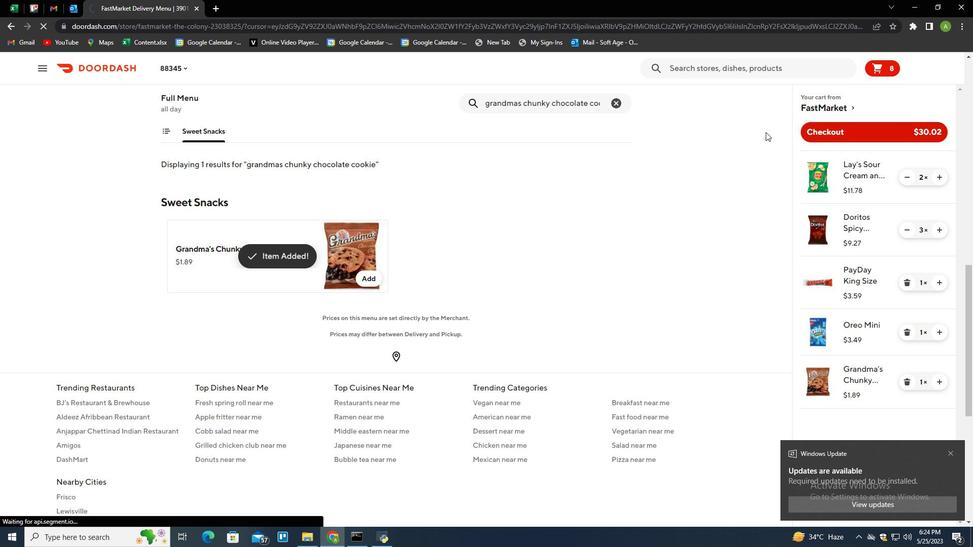 
